 Task: Open Card Regulatory Compliance Review in Board Team Collaboration Best Practices to Workspace Email Management and add a team member Softage.1@softage.net, a label Yellow, a checklist Branding, an attachment from your google drive, a color Yellow and finally, add a card description 'Conduct customer research for new marketing strategy' and a comment 'Let us approach this task with a focus on continuous improvement, seeking to learn and grow from each step of the process.'. Add a start date 'Jan 01, 1900' with a due date 'Jan 08, 1900'
Action: Mouse moved to (645, 131)
Screenshot: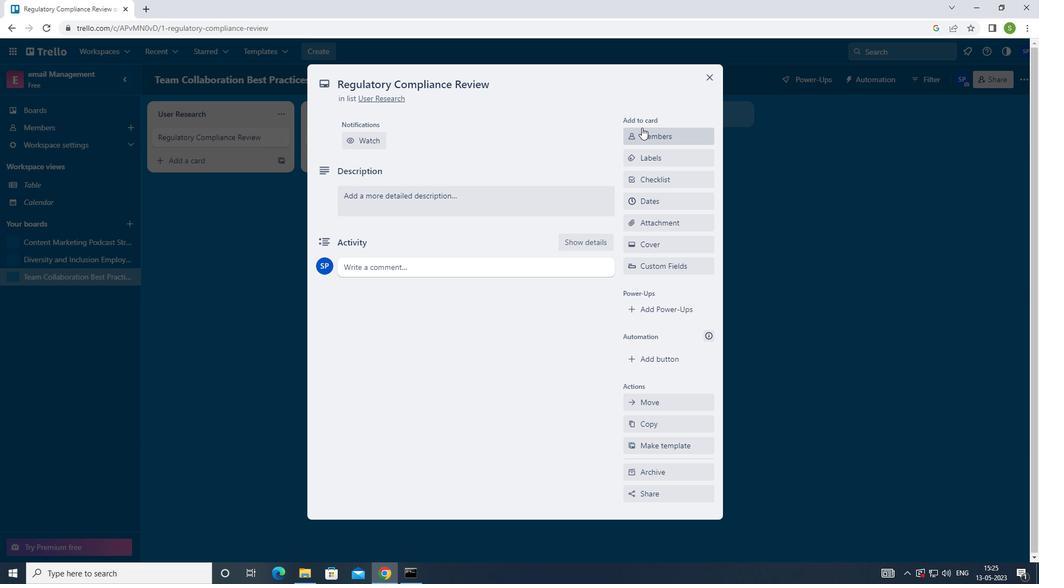 
Action: Mouse pressed left at (645, 131)
Screenshot: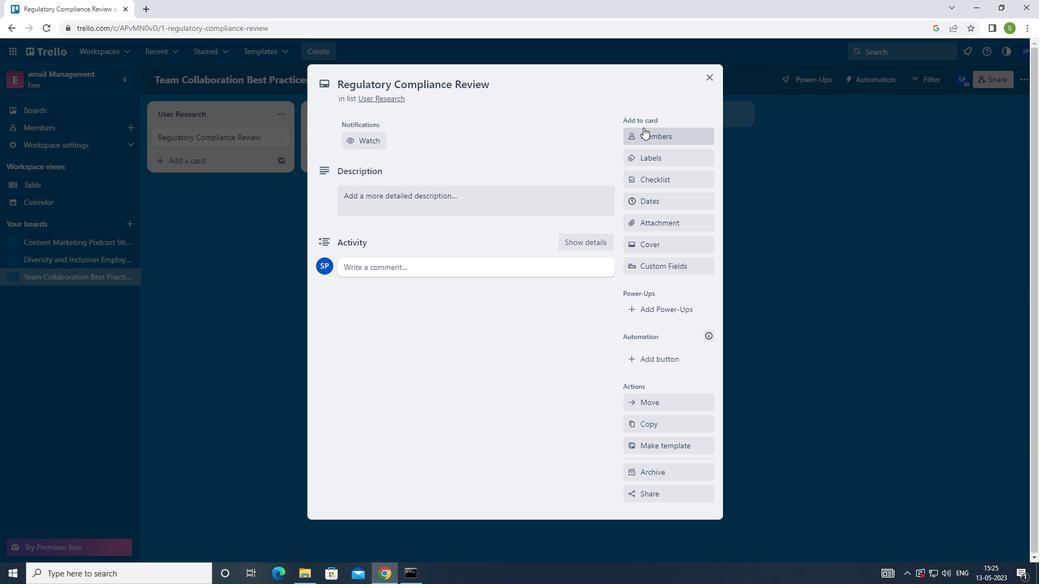 
Action: Mouse moved to (494, 110)
Screenshot: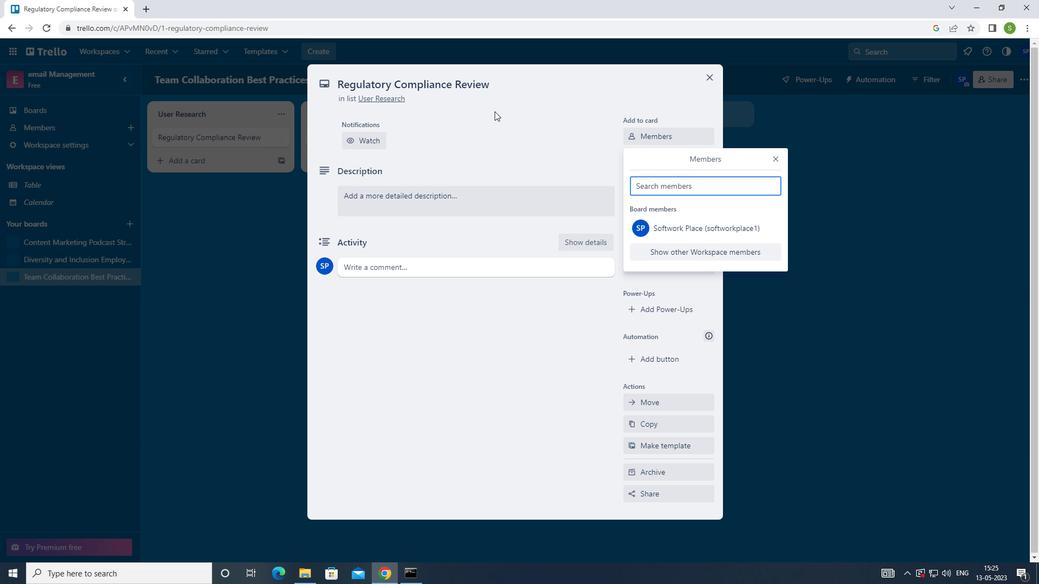 
Action: Key pressed <Key.shift>SOFTAGE.1<Key.shift>@SOFTAGE.NET
Screenshot: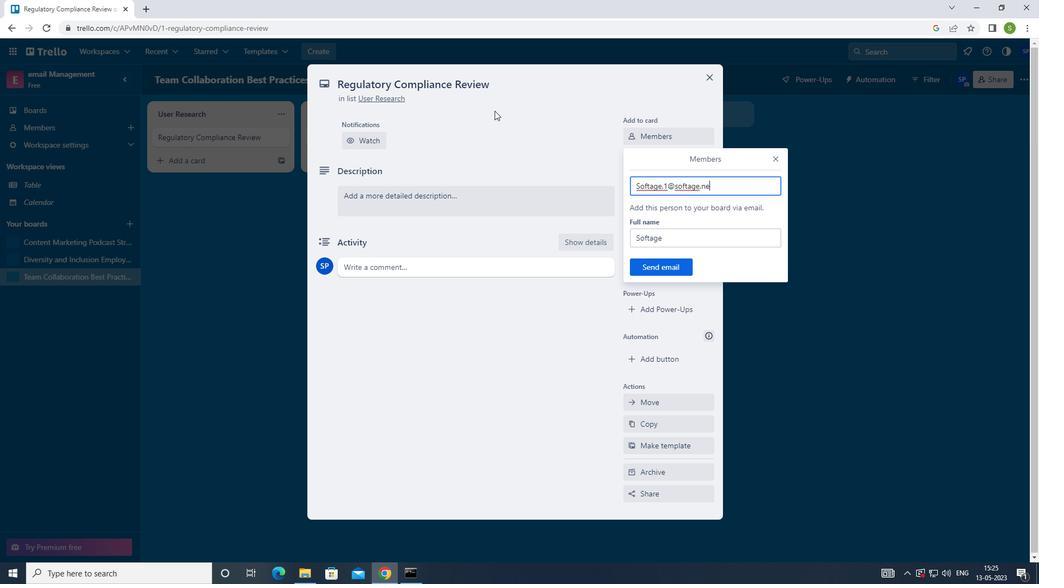 
Action: Mouse moved to (646, 261)
Screenshot: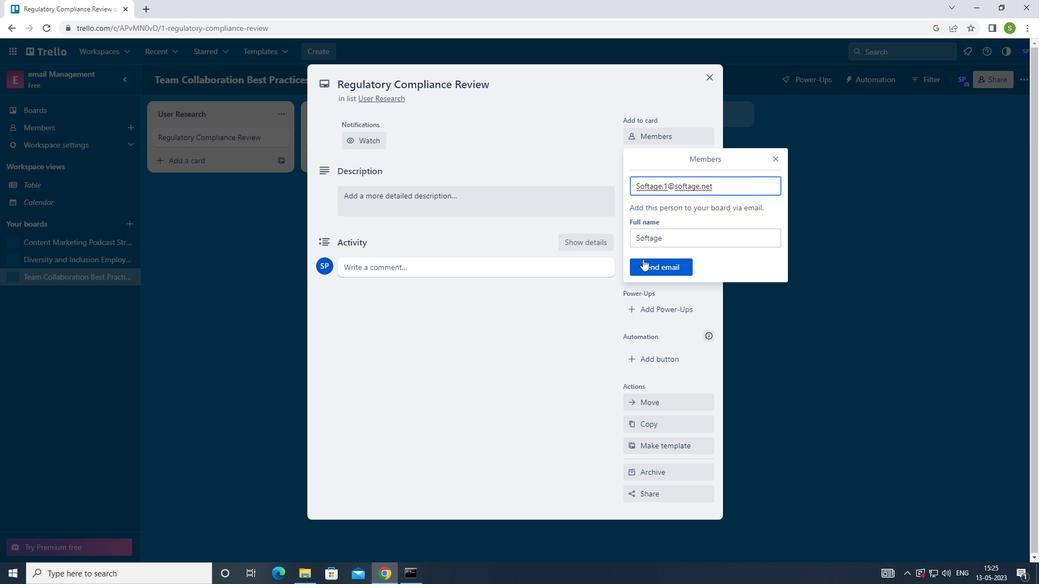 
Action: Mouse pressed left at (646, 261)
Screenshot: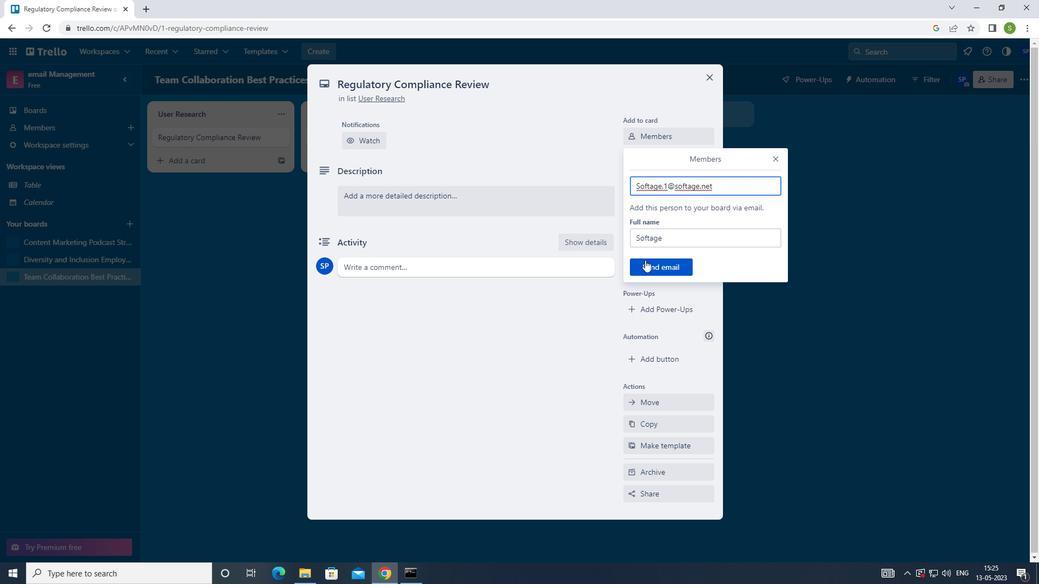 
Action: Mouse moved to (648, 197)
Screenshot: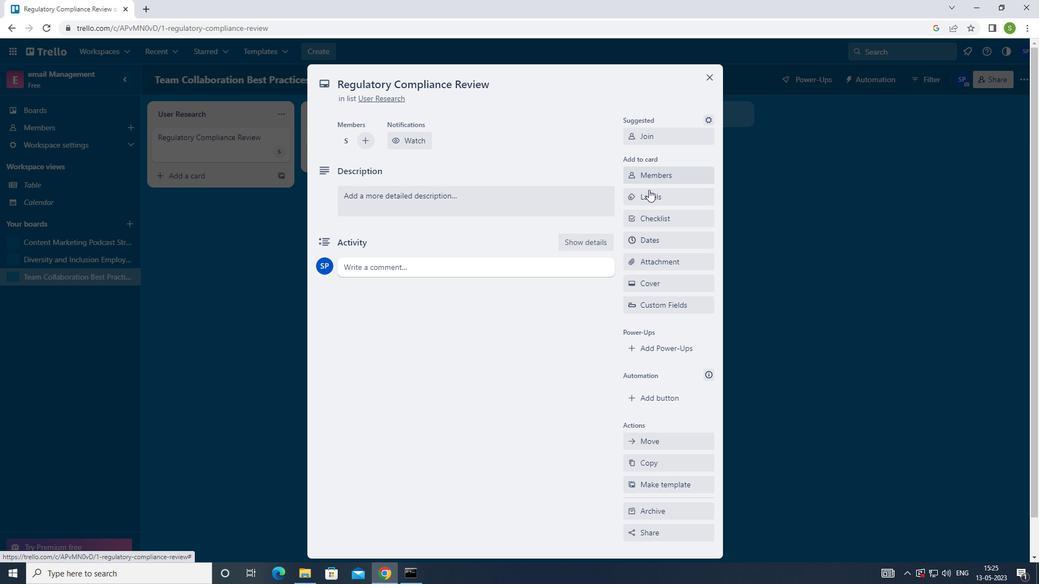 
Action: Mouse pressed left at (648, 197)
Screenshot: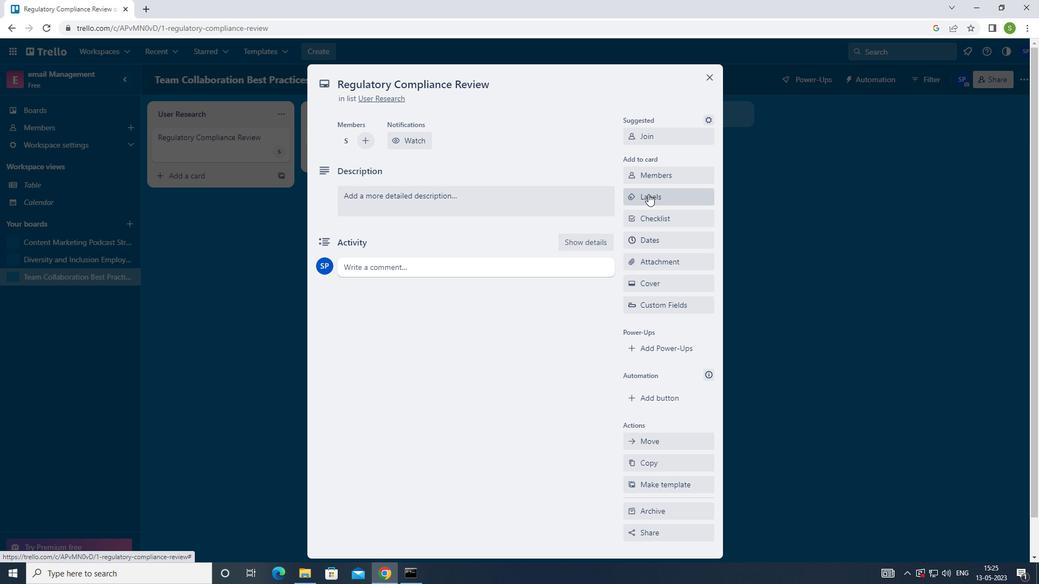 
Action: Mouse moved to (636, 303)
Screenshot: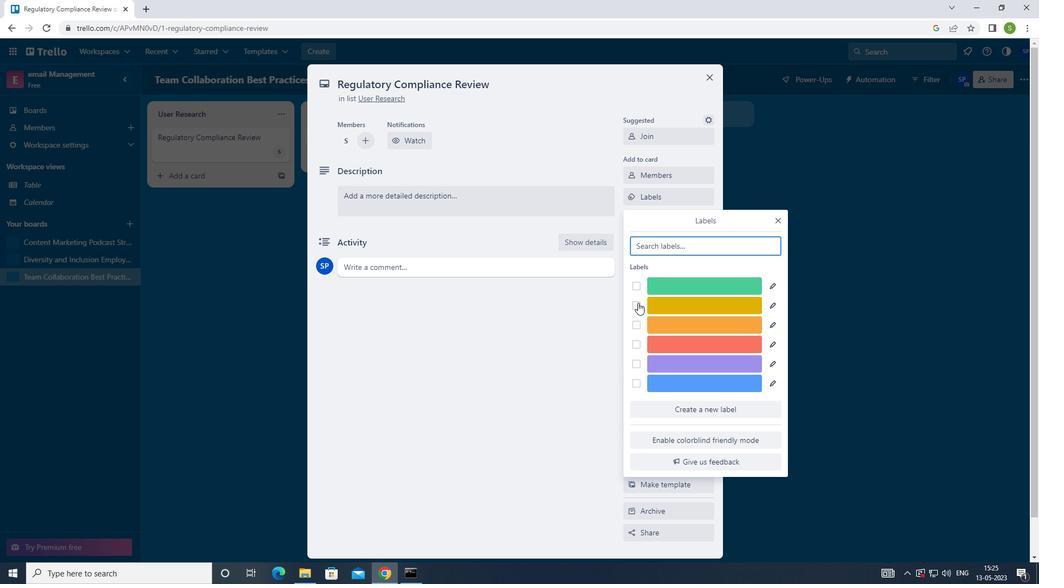
Action: Mouse pressed left at (636, 303)
Screenshot: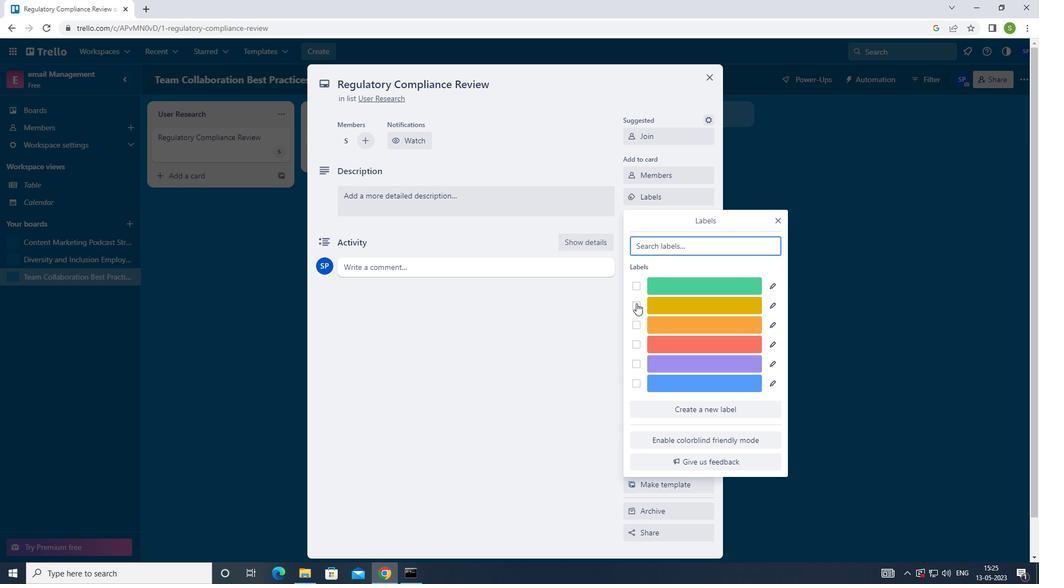 
Action: Mouse moved to (779, 223)
Screenshot: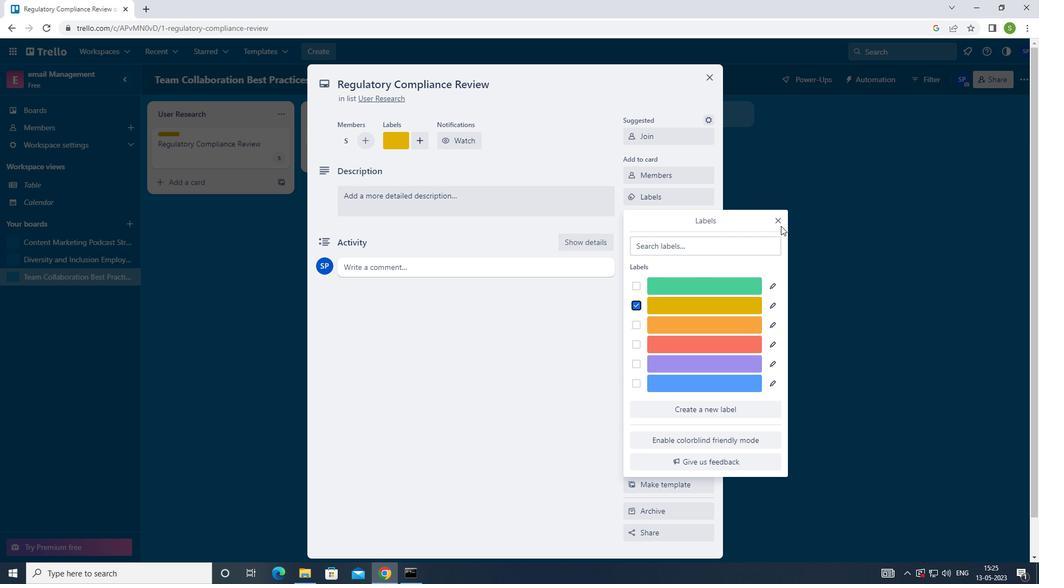 
Action: Mouse pressed left at (779, 223)
Screenshot: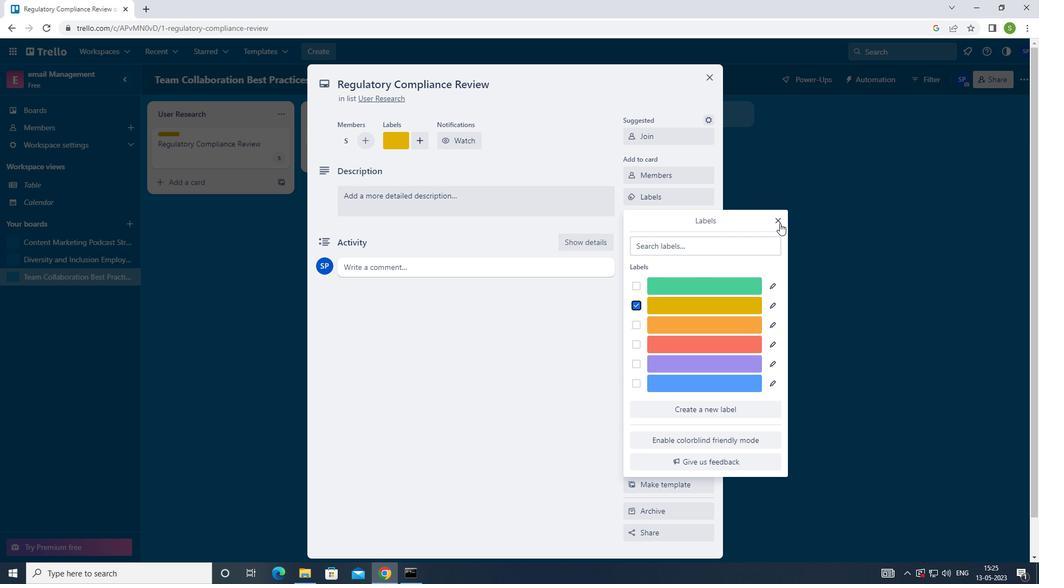 
Action: Mouse moved to (680, 218)
Screenshot: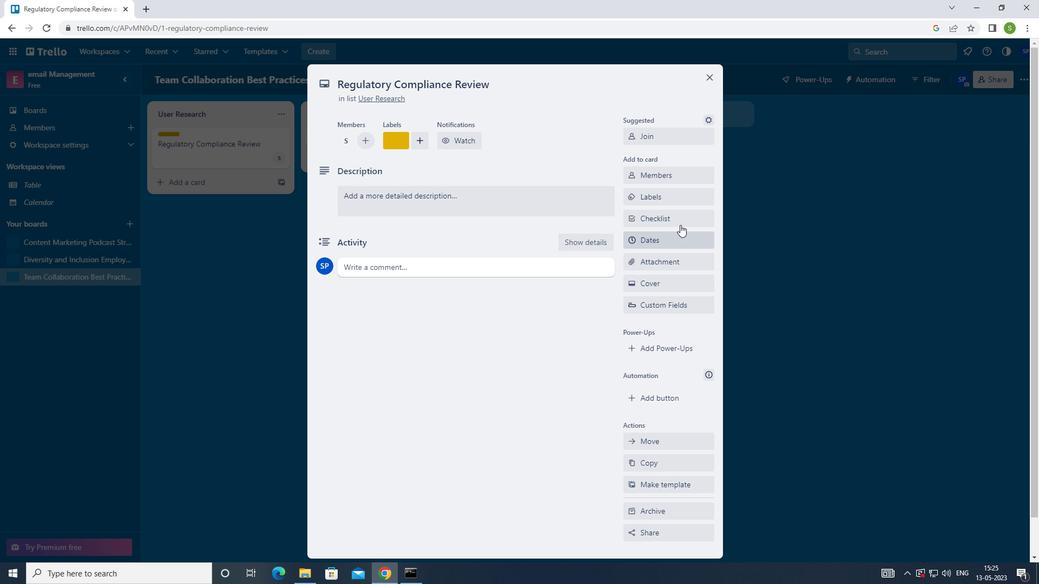 
Action: Mouse pressed left at (680, 218)
Screenshot: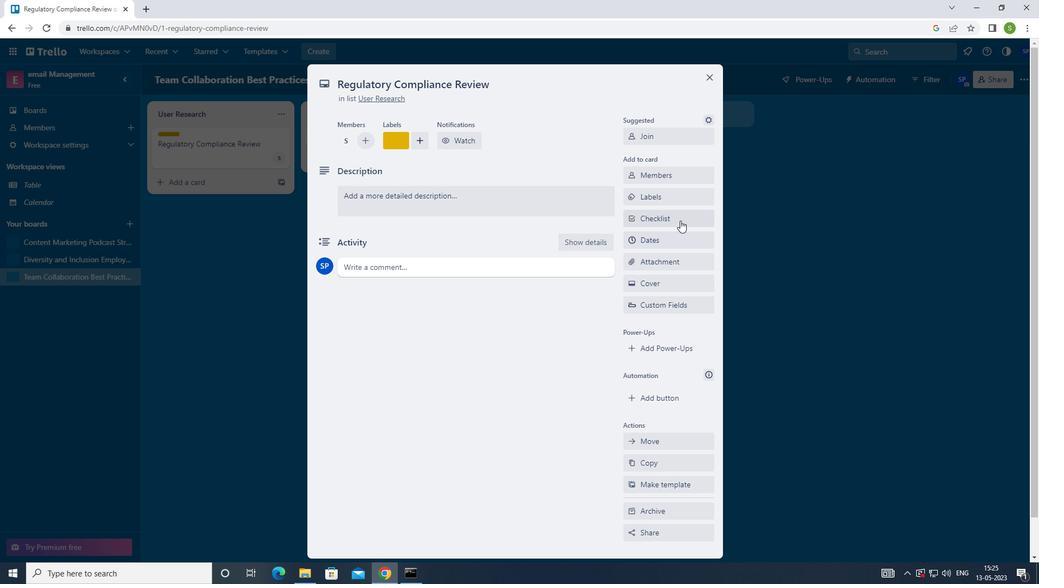 
Action: Mouse moved to (688, 199)
Screenshot: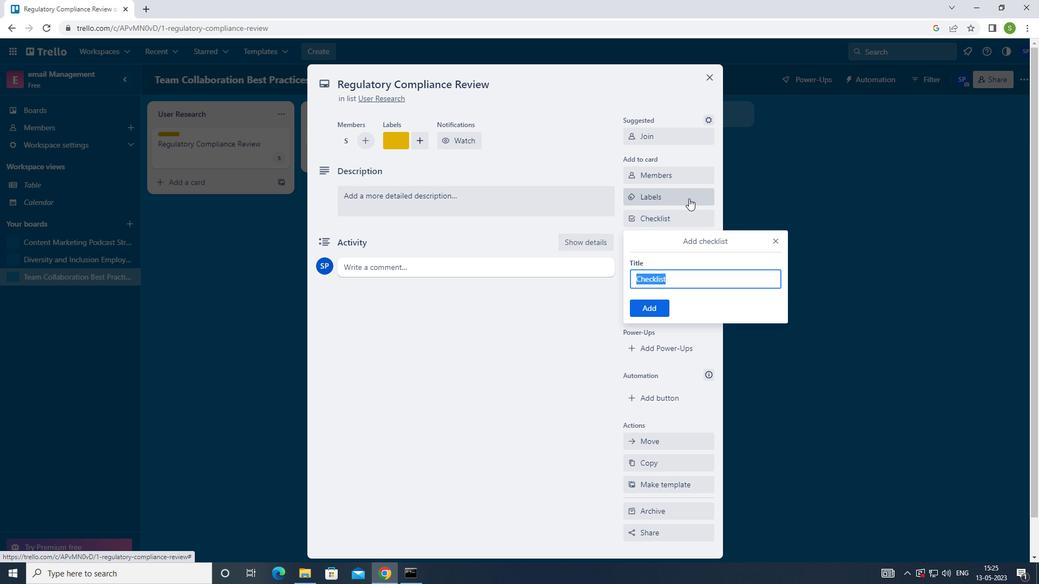 
Action: Key pressed <Key.shift><Key.shift><Key.shift><Key.shift>BRA<Key.caps_lock>NDING
Screenshot: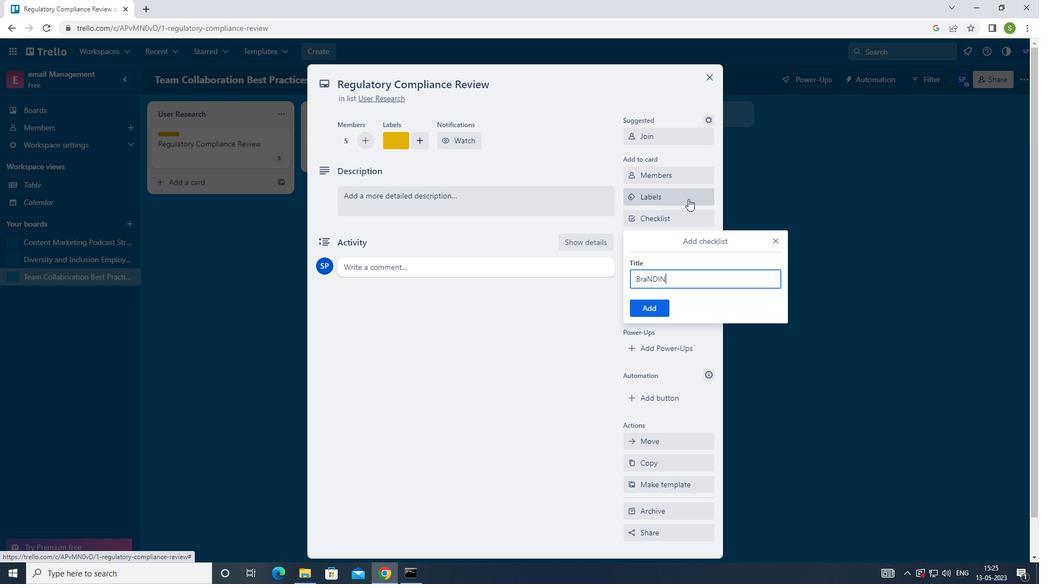 
Action: Mouse moved to (686, 200)
Screenshot: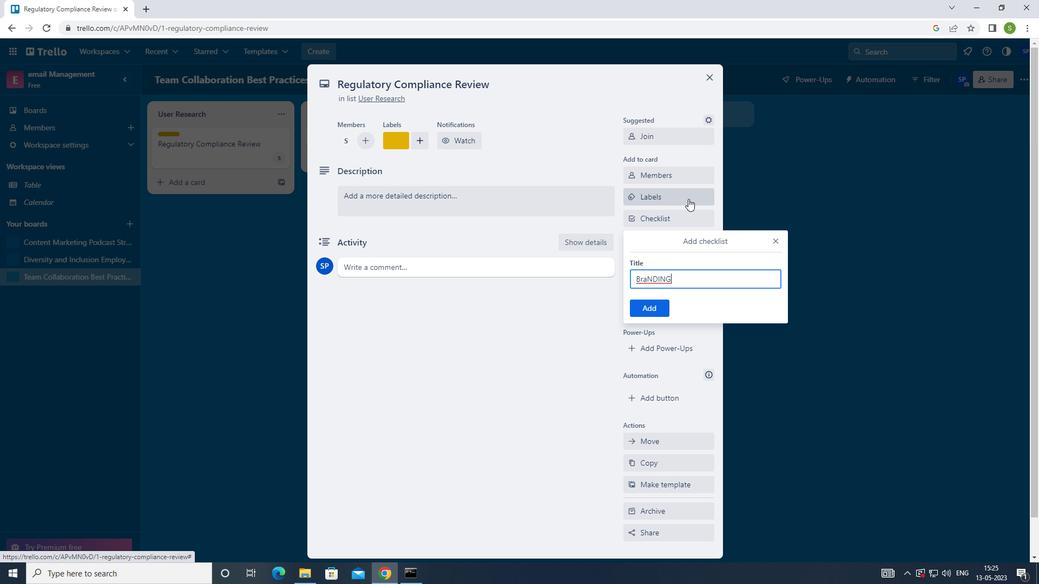 
Action: Key pressed <Key.backspace>
Screenshot: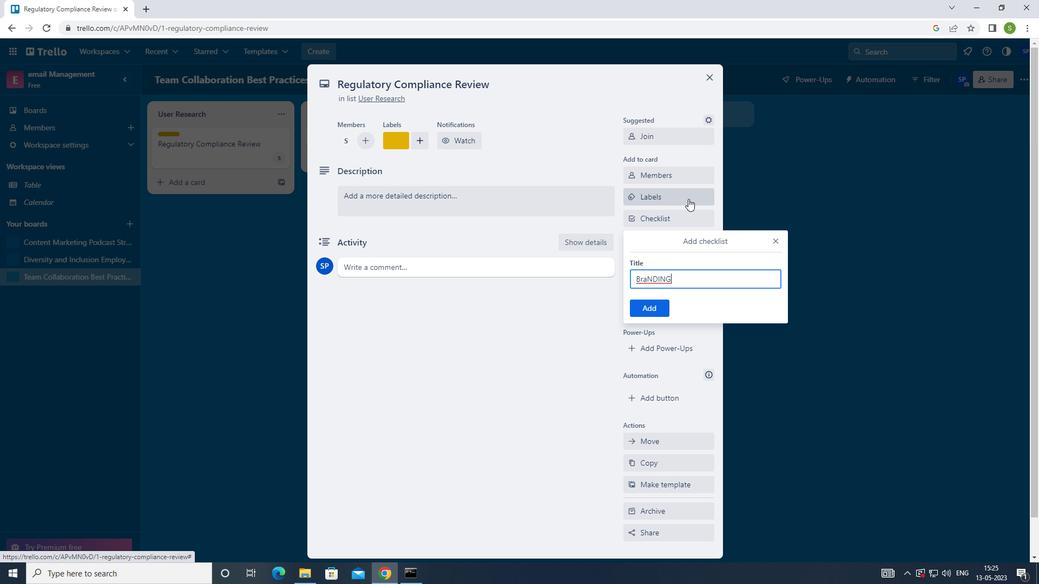 
Action: Mouse moved to (683, 201)
Screenshot: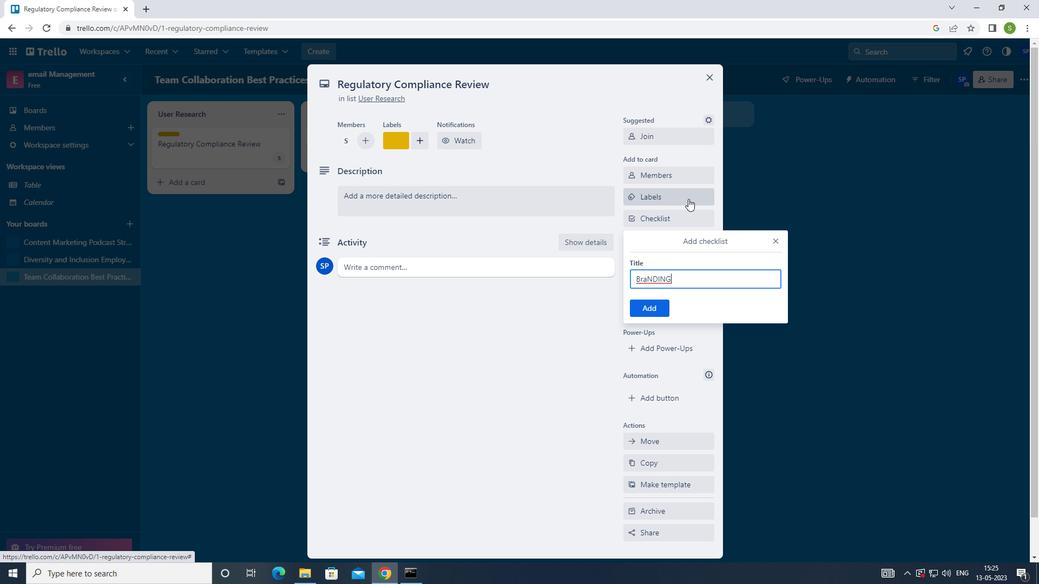 
Action: Key pressed <Key.backspace><Key.backspace><Key.backspace><Key.backspace><Key.caps_lock>NDING
Screenshot: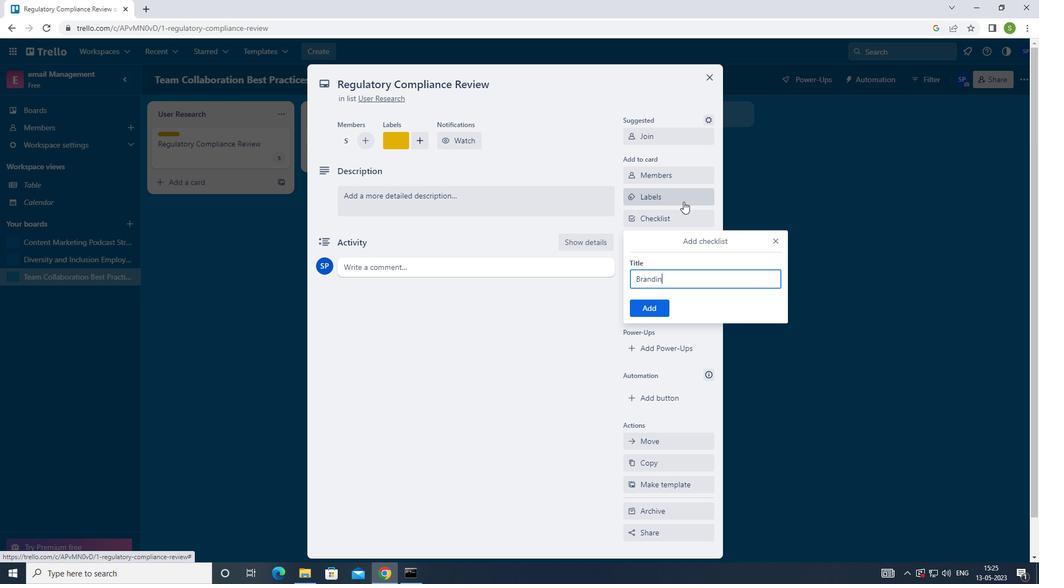 
Action: Mouse moved to (650, 310)
Screenshot: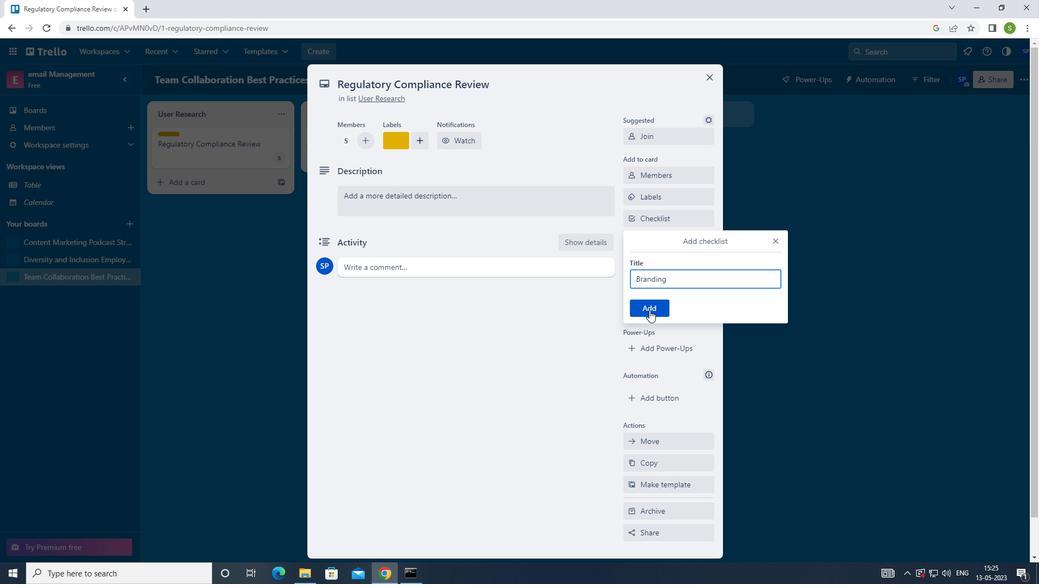 
Action: Mouse pressed left at (650, 310)
Screenshot: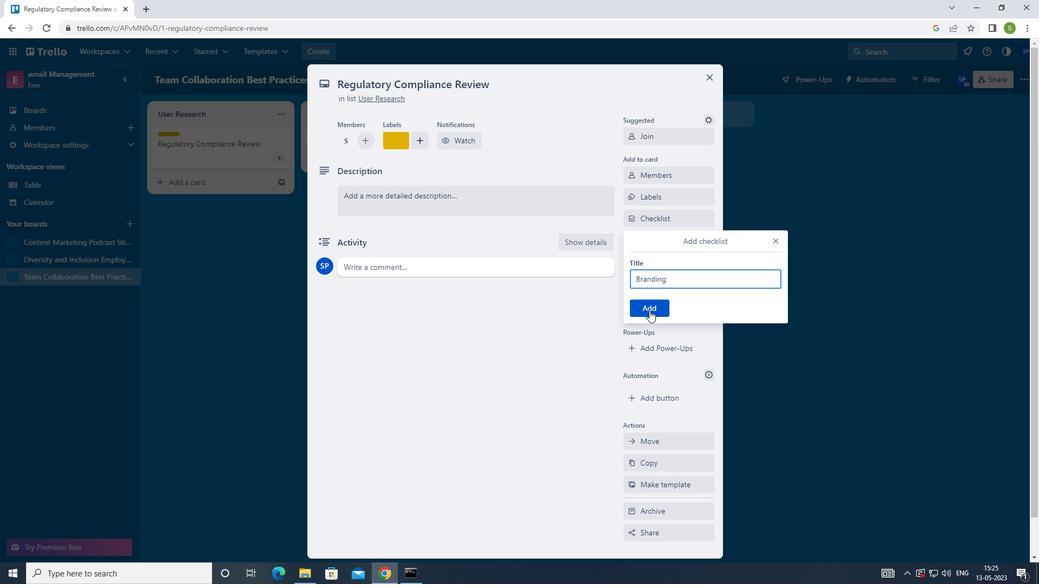 
Action: Mouse moved to (672, 266)
Screenshot: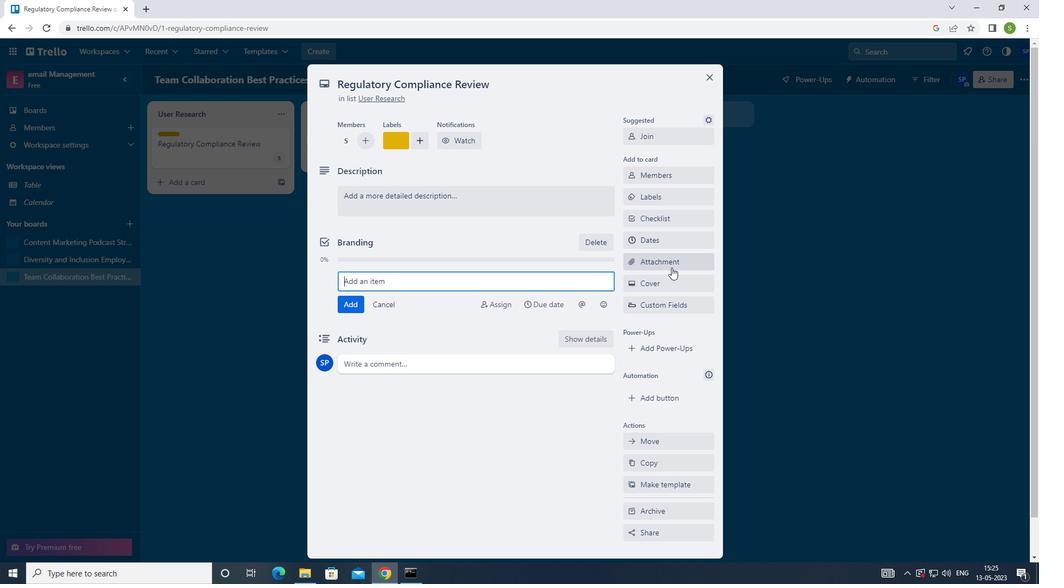 
Action: Mouse pressed left at (672, 266)
Screenshot: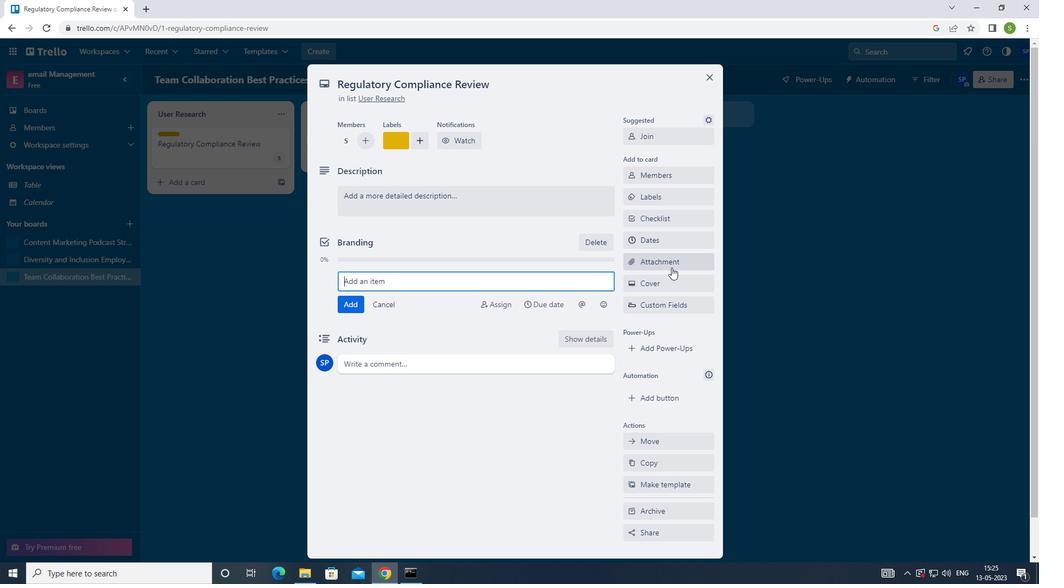 
Action: Mouse moved to (656, 347)
Screenshot: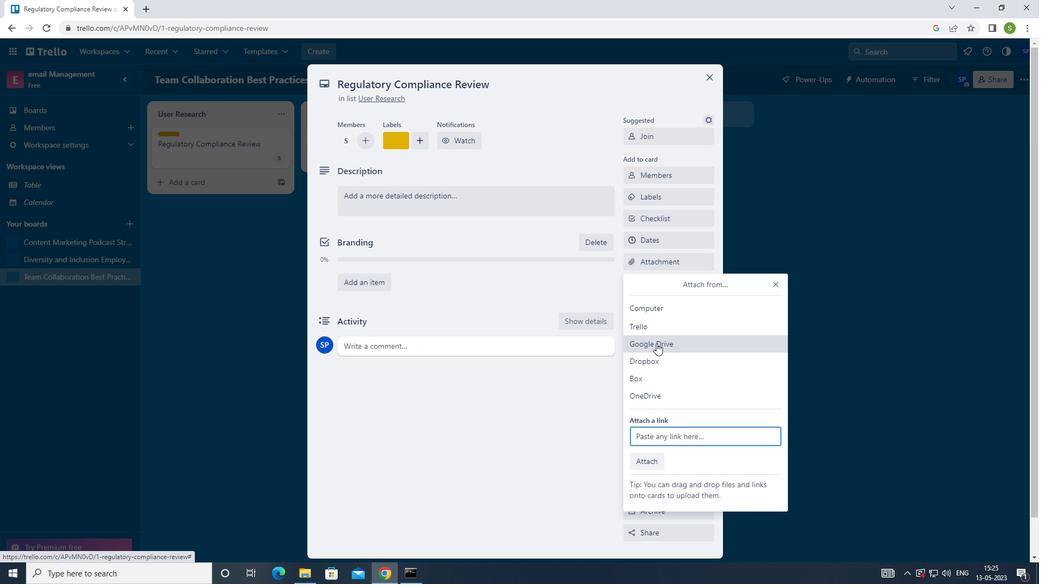 
Action: Mouse pressed left at (656, 347)
Screenshot: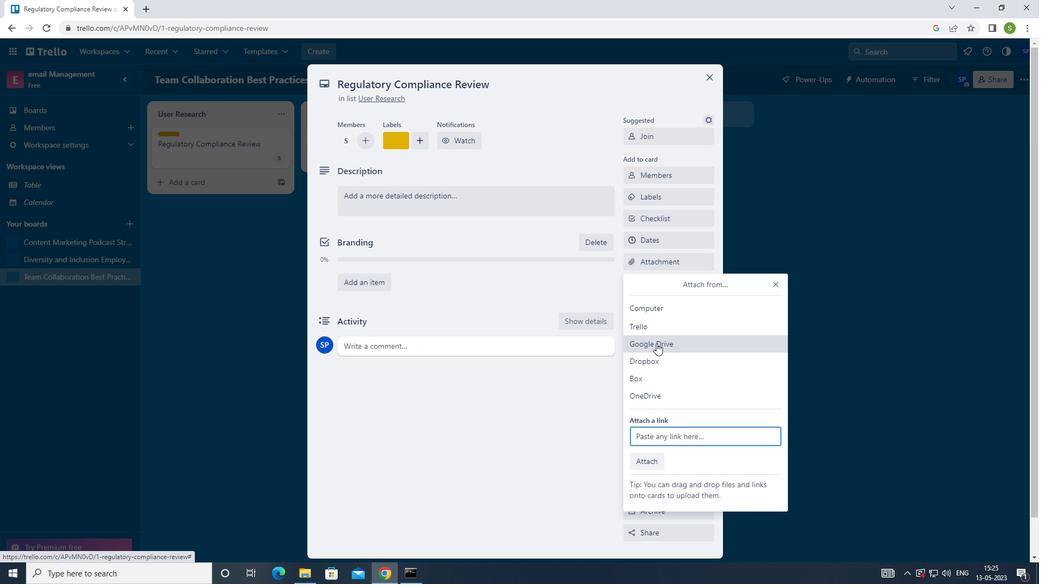 
Action: Mouse moved to (303, 277)
Screenshot: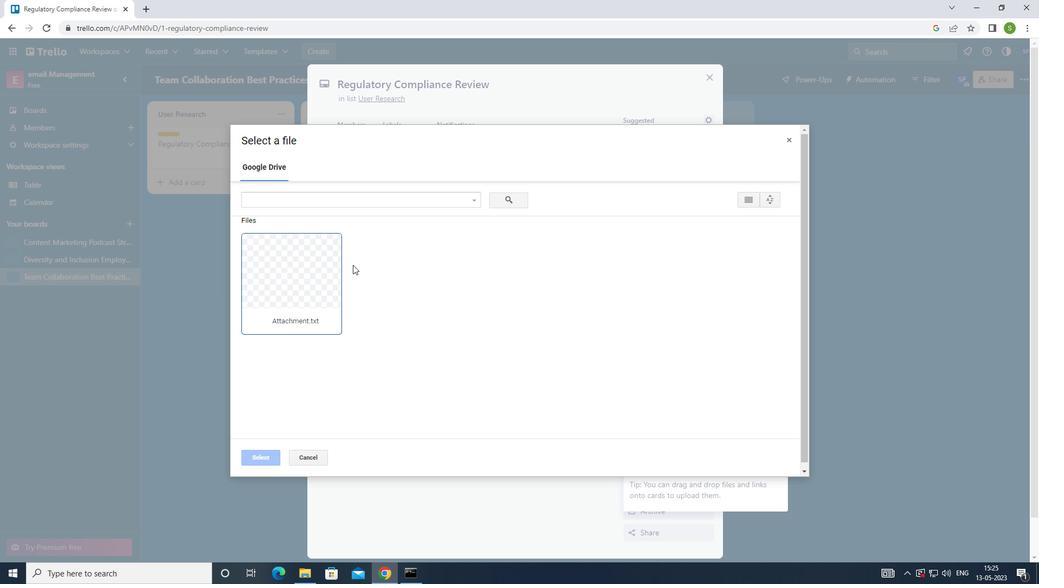 
Action: Mouse pressed left at (303, 277)
Screenshot: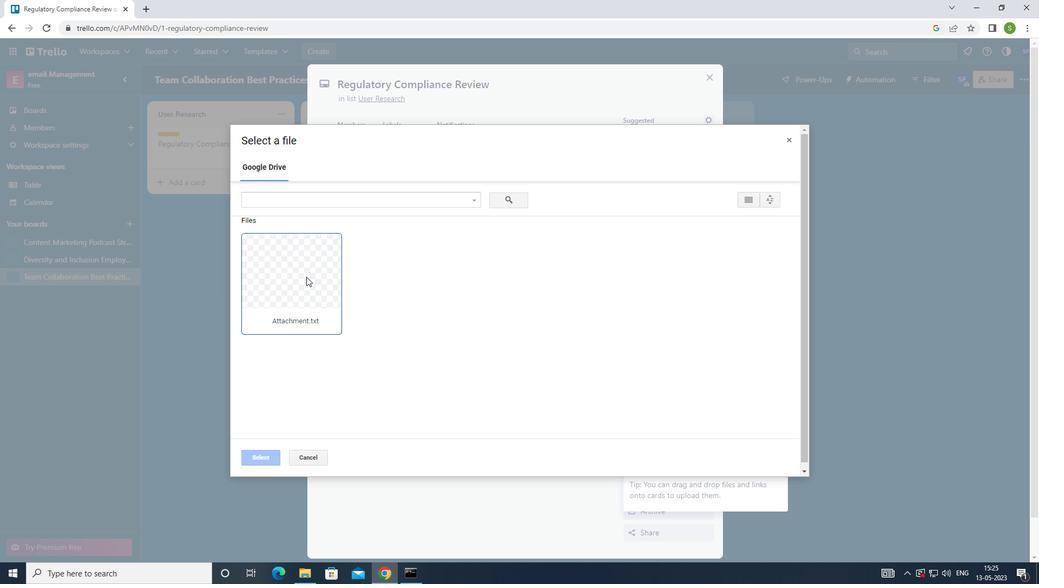 
Action: Mouse moved to (264, 467)
Screenshot: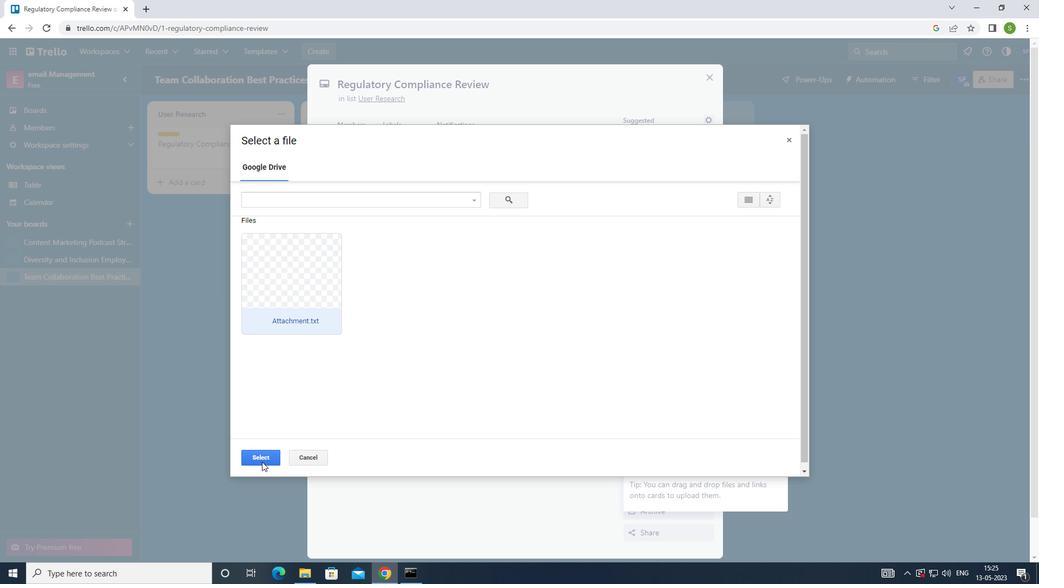 
Action: Mouse pressed left at (264, 467)
Screenshot: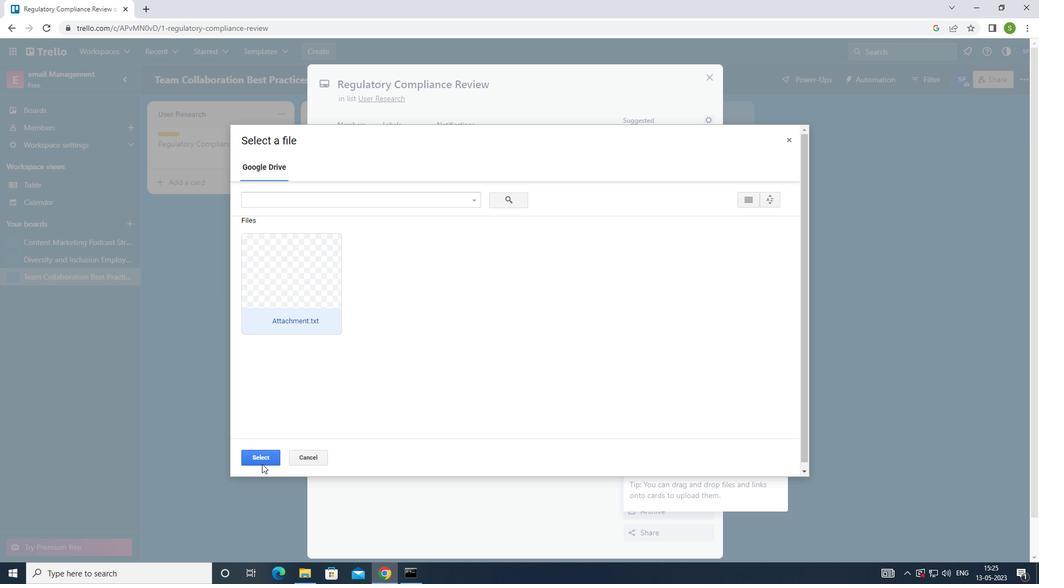 
Action: Mouse moved to (270, 458)
Screenshot: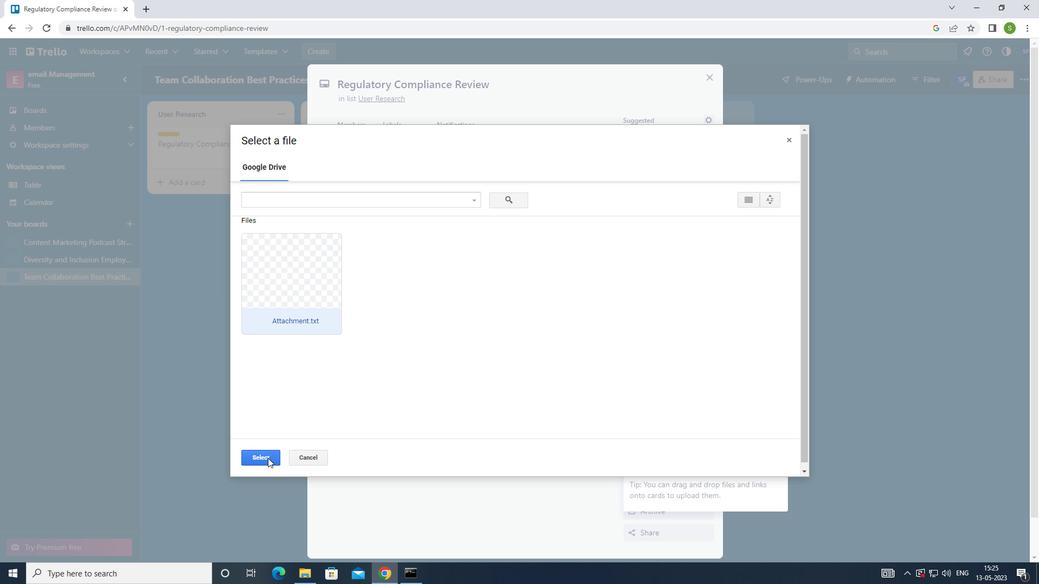 
Action: Mouse pressed left at (270, 458)
Screenshot: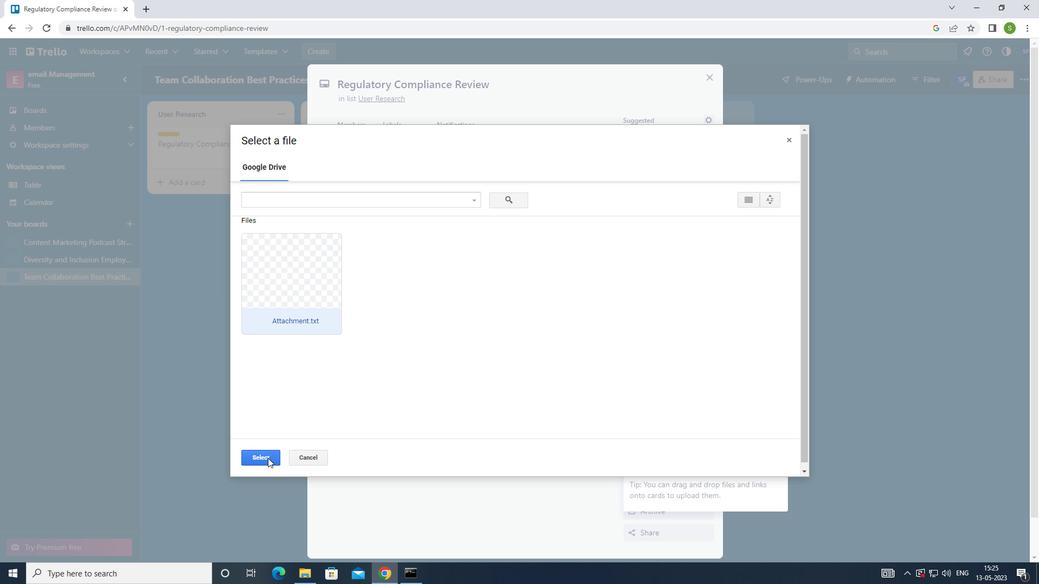 
Action: Mouse moved to (646, 284)
Screenshot: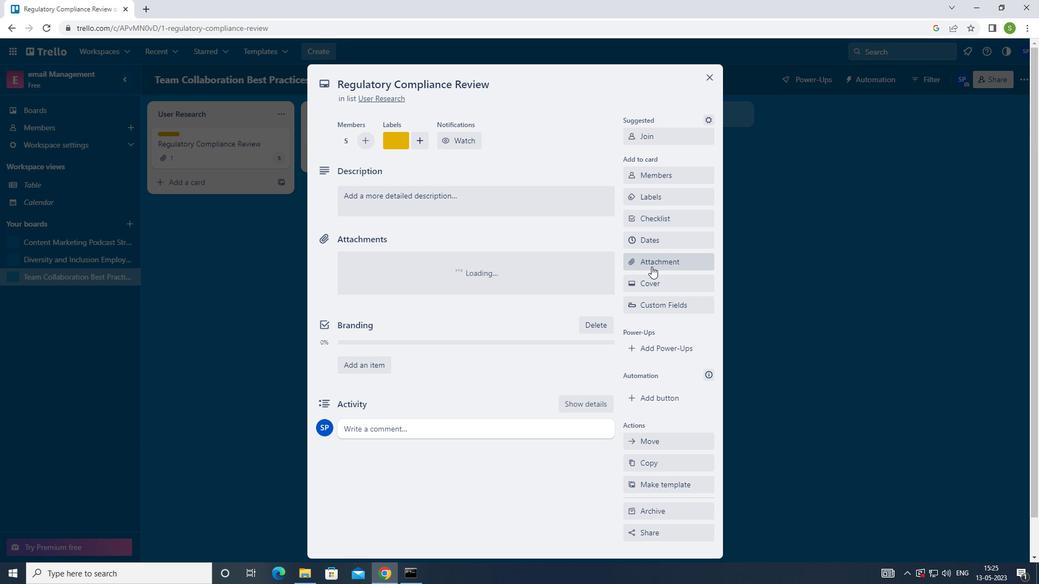 
Action: Mouse pressed left at (646, 284)
Screenshot: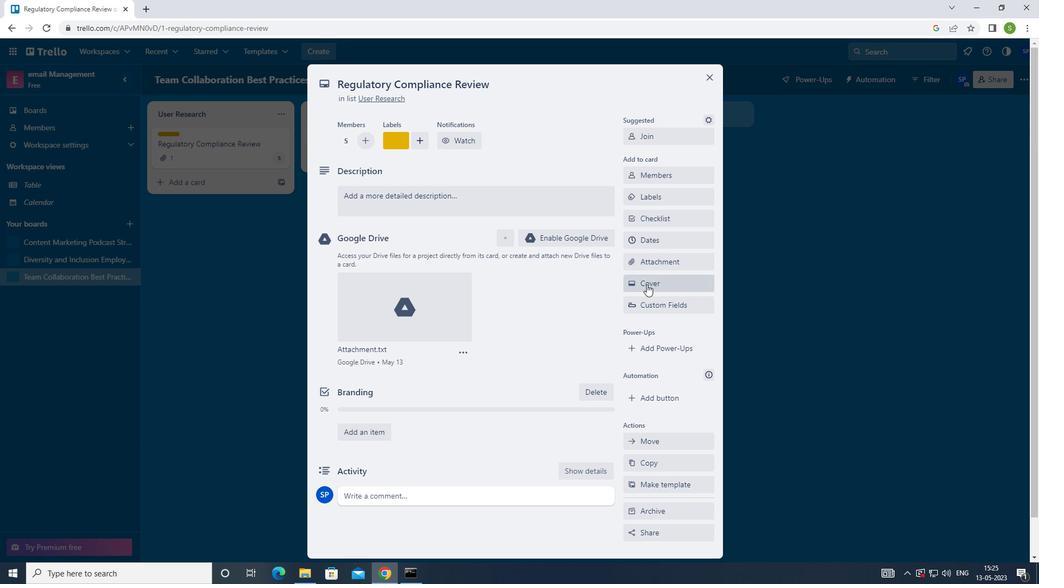 
Action: Mouse moved to (673, 342)
Screenshot: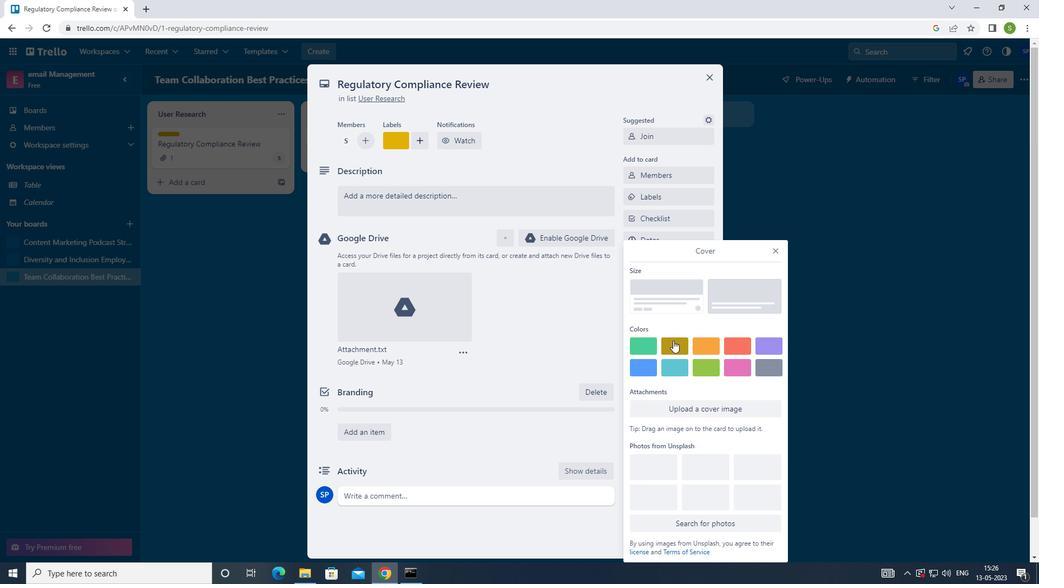 
Action: Mouse pressed left at (673, 342)
Screenshot: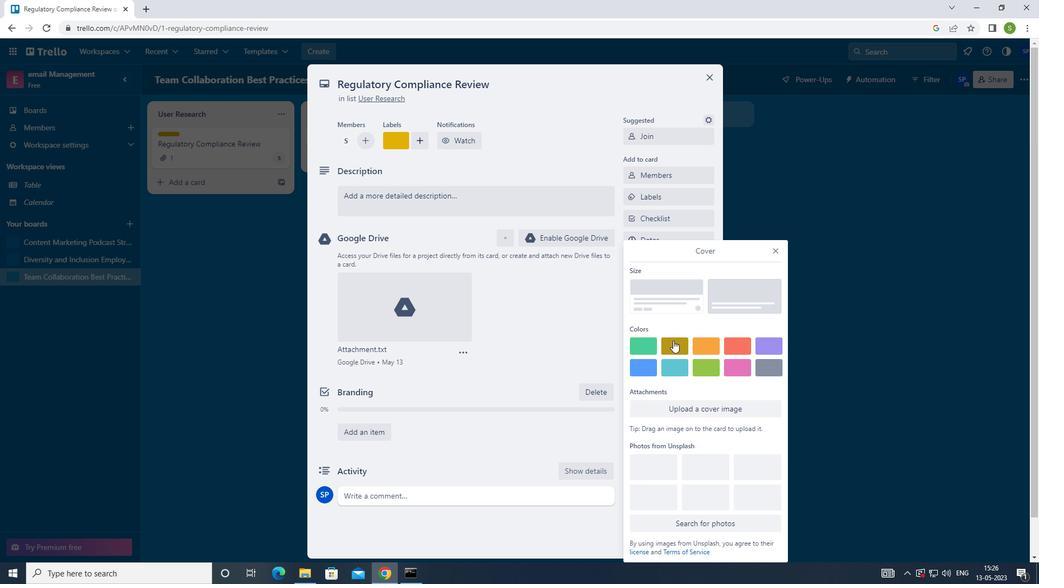 
Action: Mouse moved to (778, 232)
Screenshot: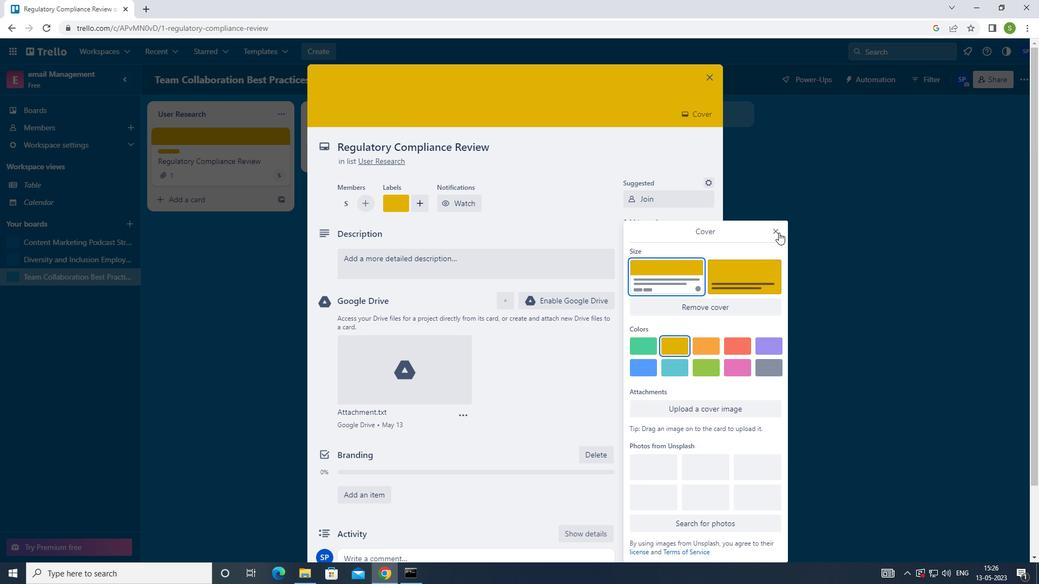 
Action: Mouse pressed left at (778, 232)
Screenshot: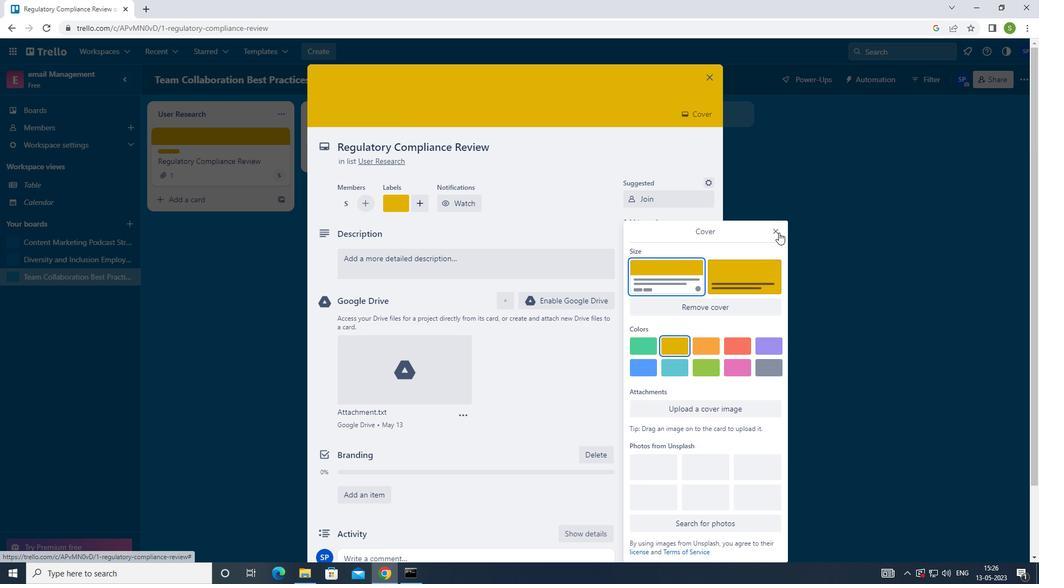 
Action: Mouse moved to (530, 264)
Screenshot: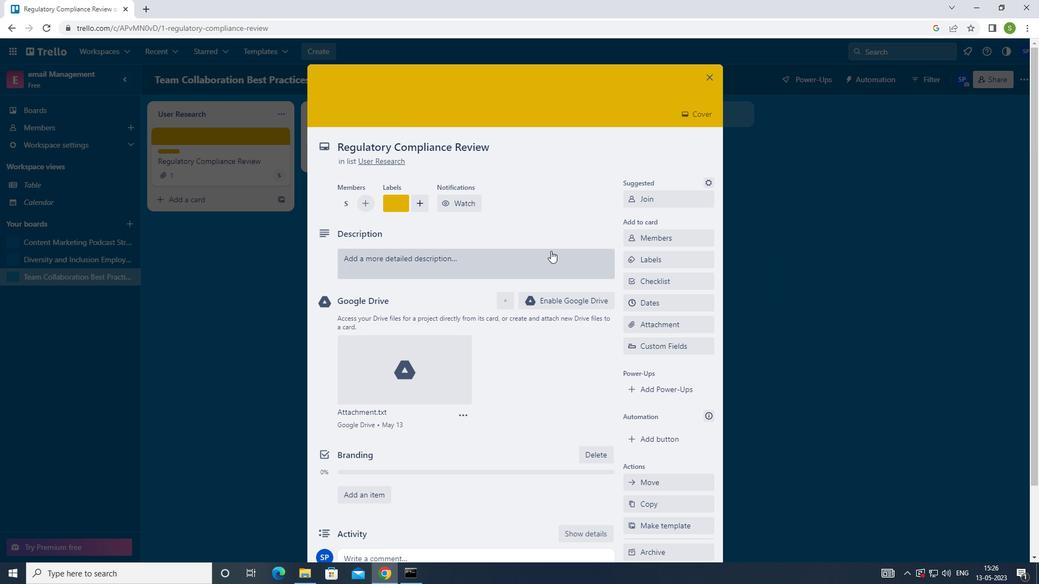 
Action: Mouse pressed left at (530, 264)
Screenshot: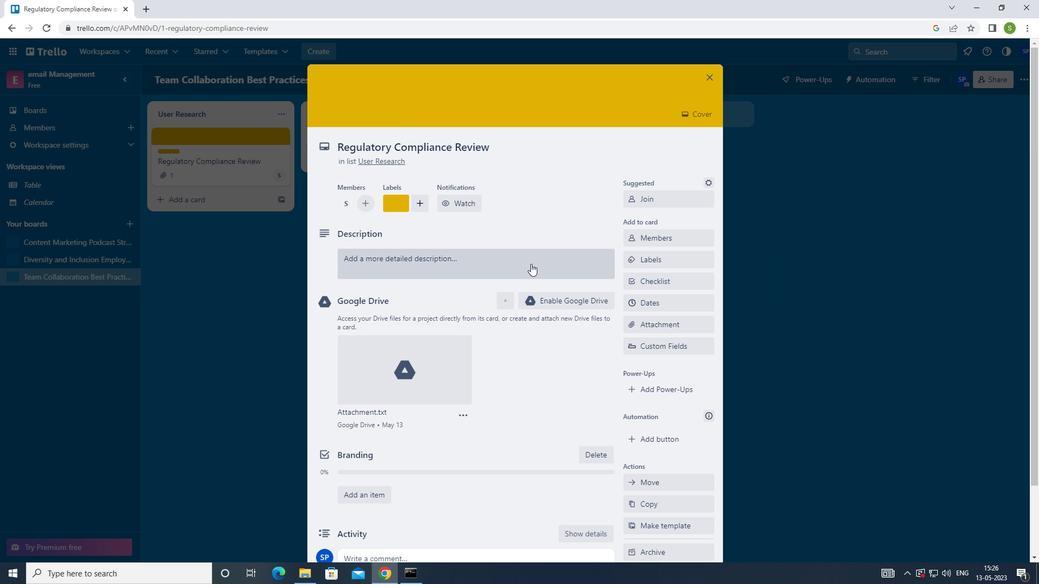 
Action: Mouse moved to (558, 176)
Screenshot: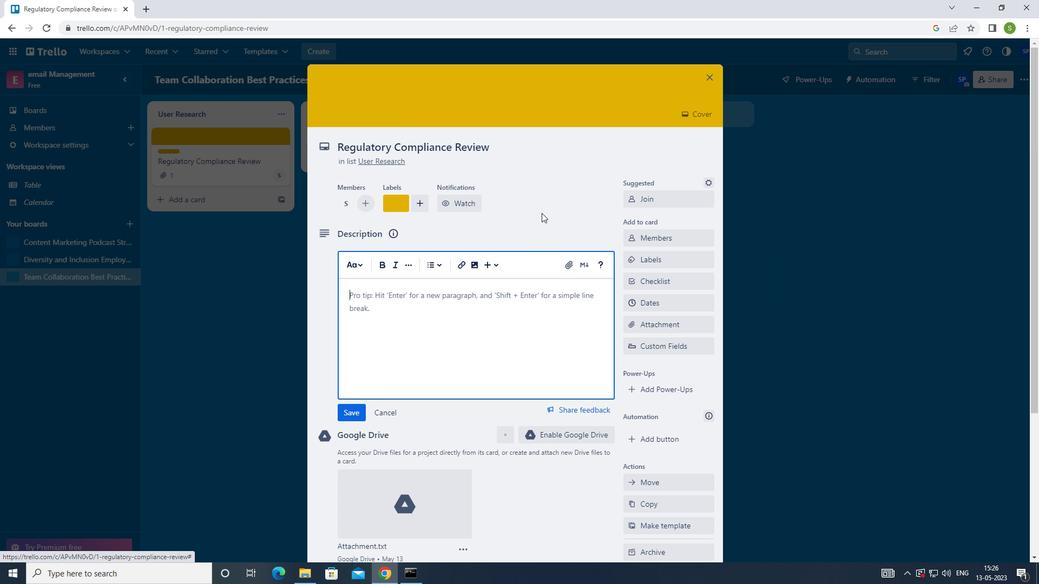 
Action: Key pressed <Key.shift>CONDUCT<Key.space>CUSTOMER<Key.space>RESEARCH<Key.space>FOR<Key.space>NEW<Key.space>MARKETING<Key.space>STRATEGY
Screenshot: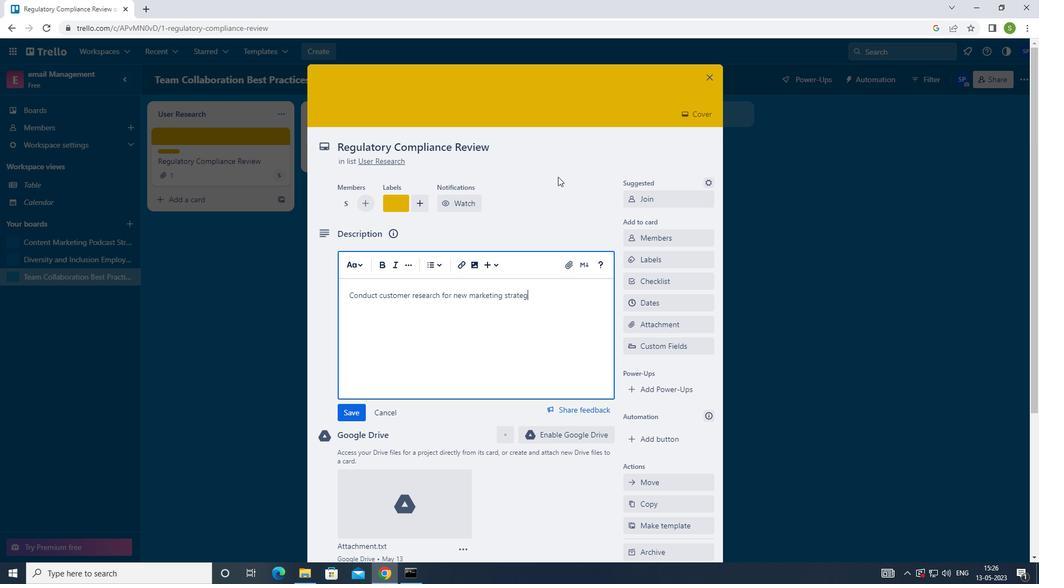 
Action: Mouse moved to (345, 412)
Screenshot: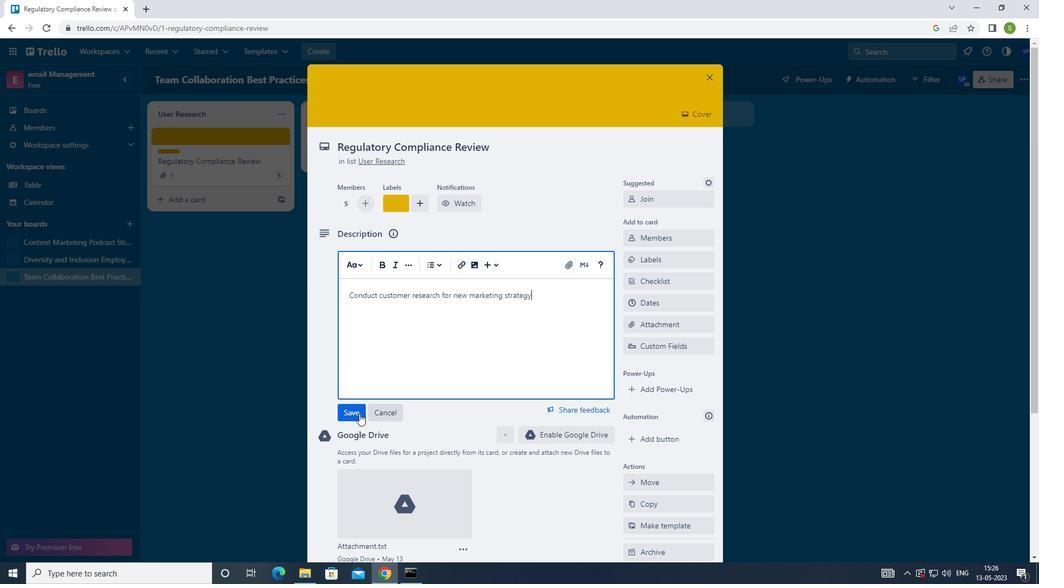 
Action: Mouse pressed left at (345, 412)
Screenshot: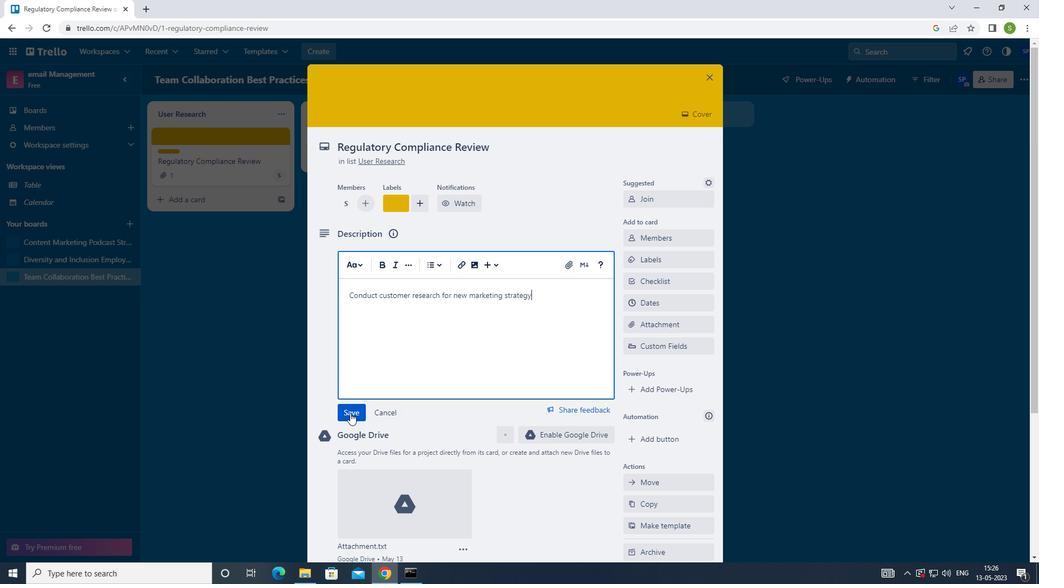 
Action: Mouse moved to (448, 299)
Screenshot: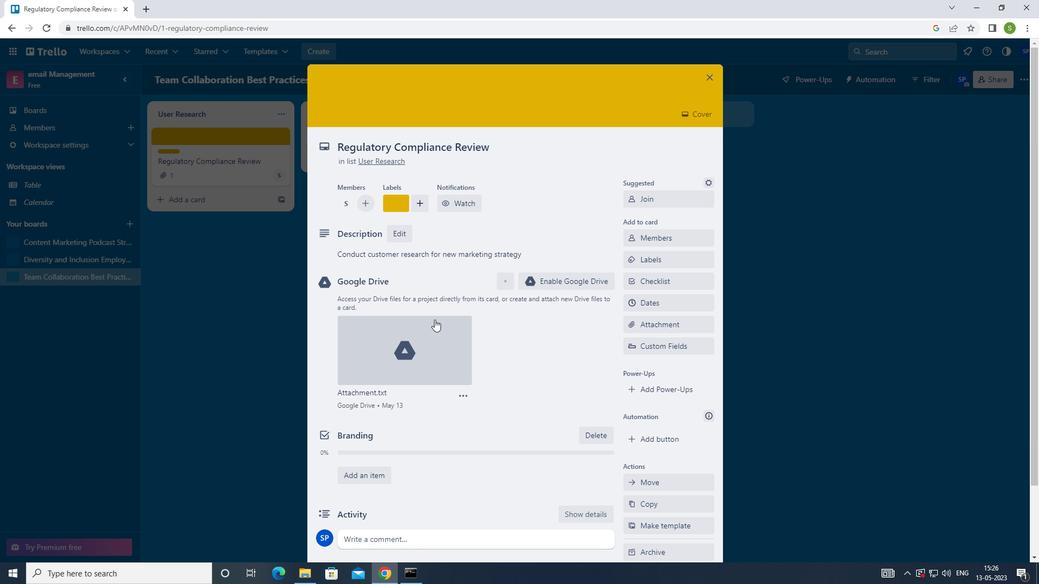 
Action: Mouse scrolled (448, 299) with delta (0, 0)
Screenshot: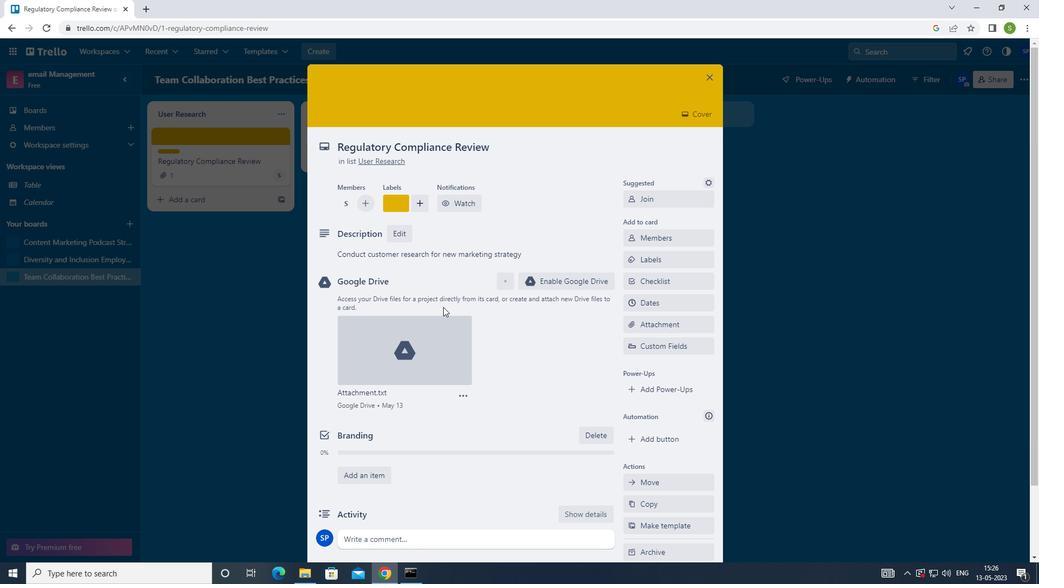 
Action: Mouse scrolled (448, 299) with delta (0, 0)
Screenshot: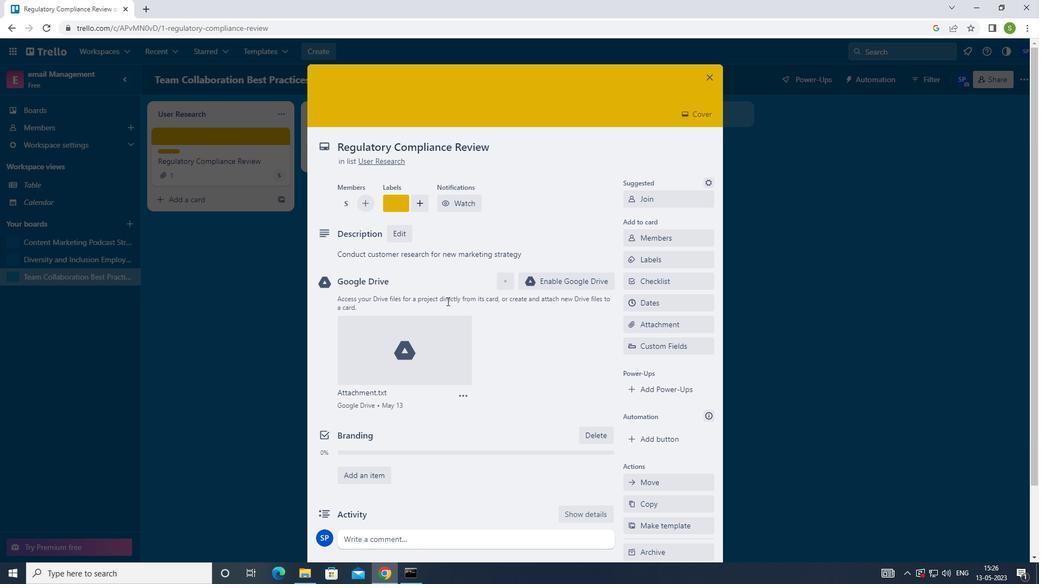 
Action: Mouse moved to (448, 299)
Screenshot: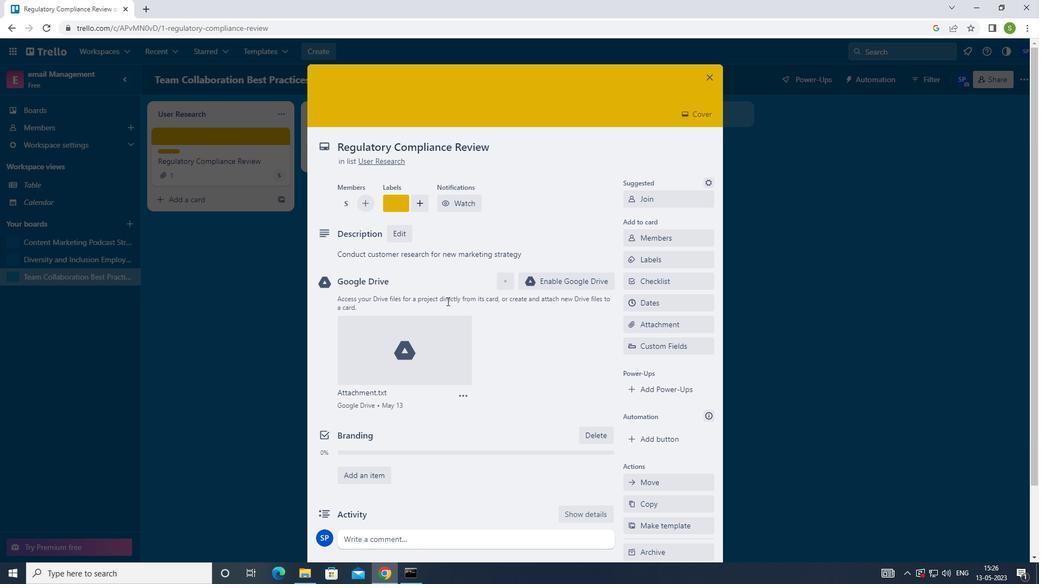 
Action: Mouse scrolled (448, 299) with delta (0, 0)
Screenshot: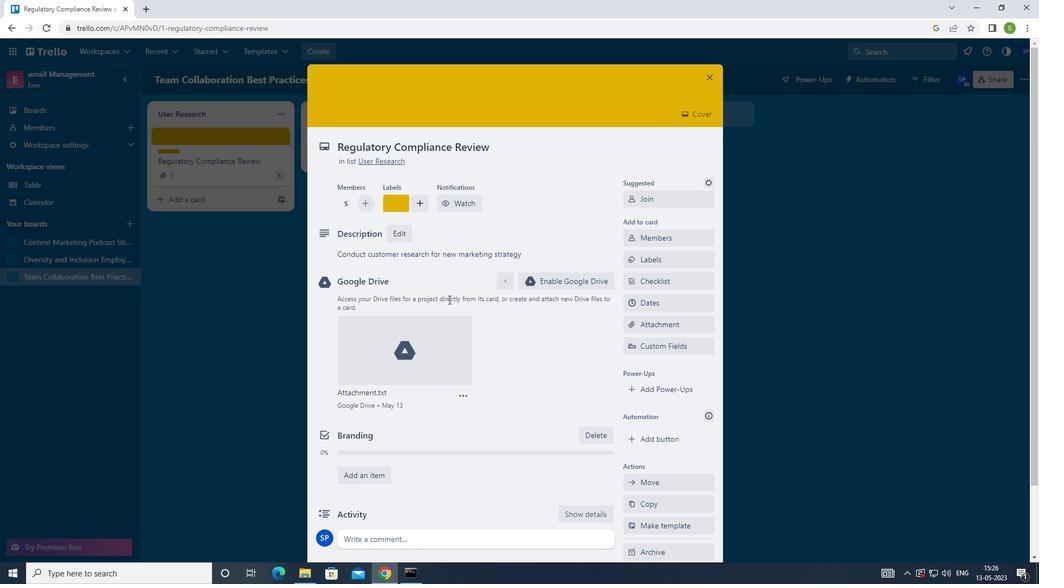 
Action: Mouse moved to (448, 299)
Screenshot: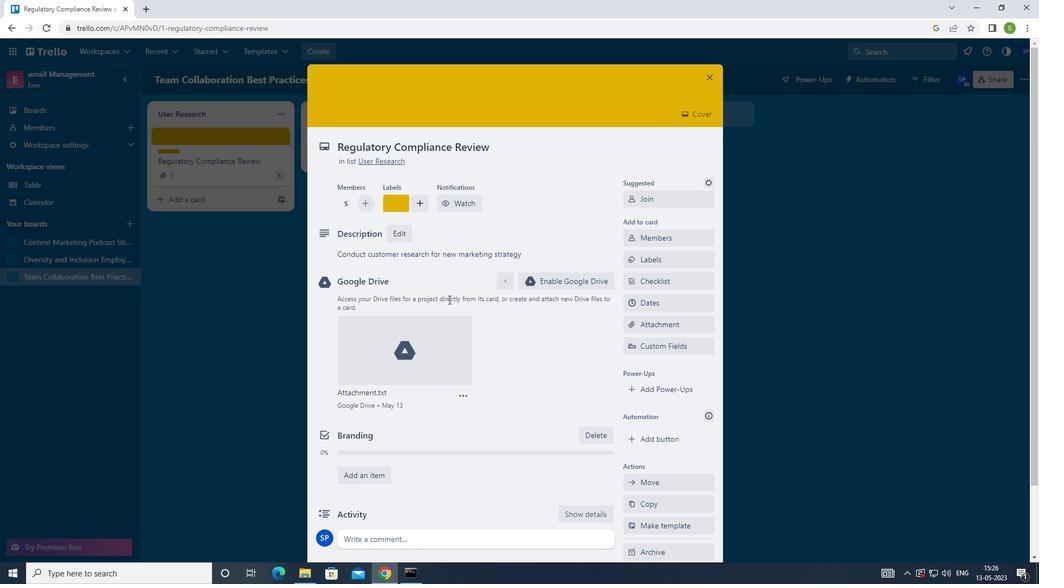 
Action: Mouse scrolled (448, 299) with delta (0, 0)
Screenshot: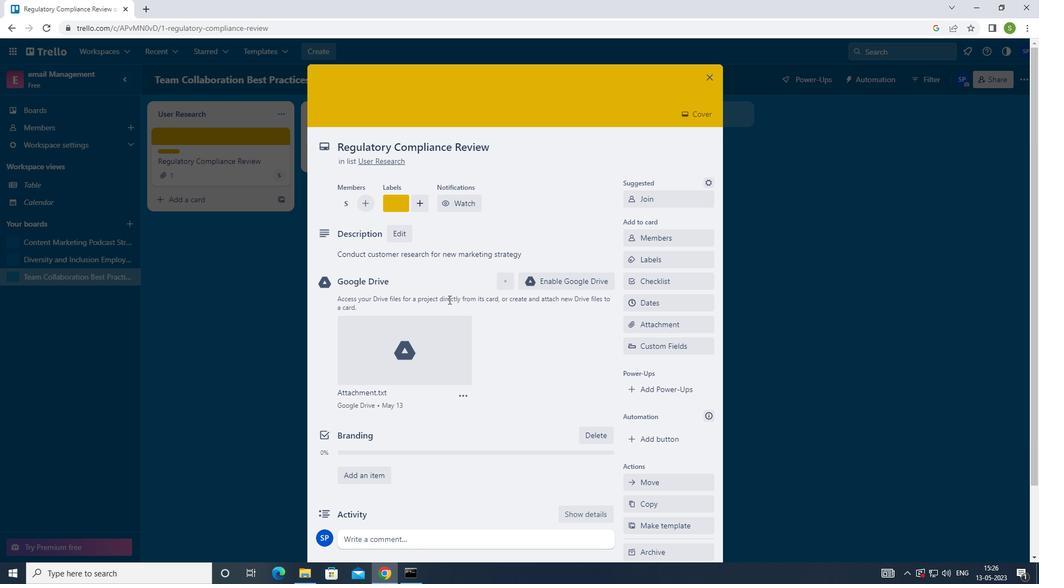 
Action: Mouse moved to (387, 457)
Screenshot: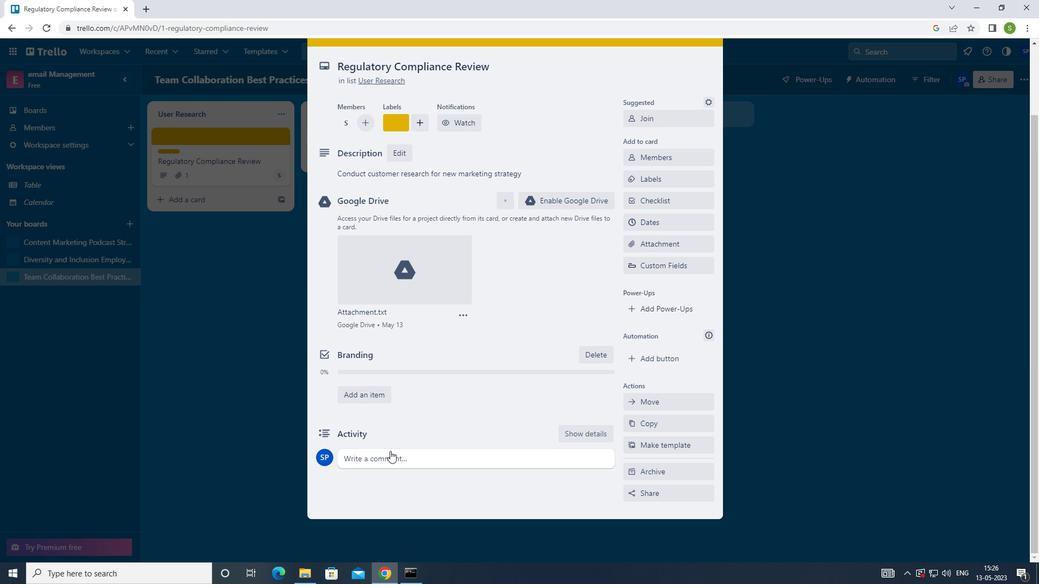 
Action: Mouse pressed left at (387, 457)
Screenshot: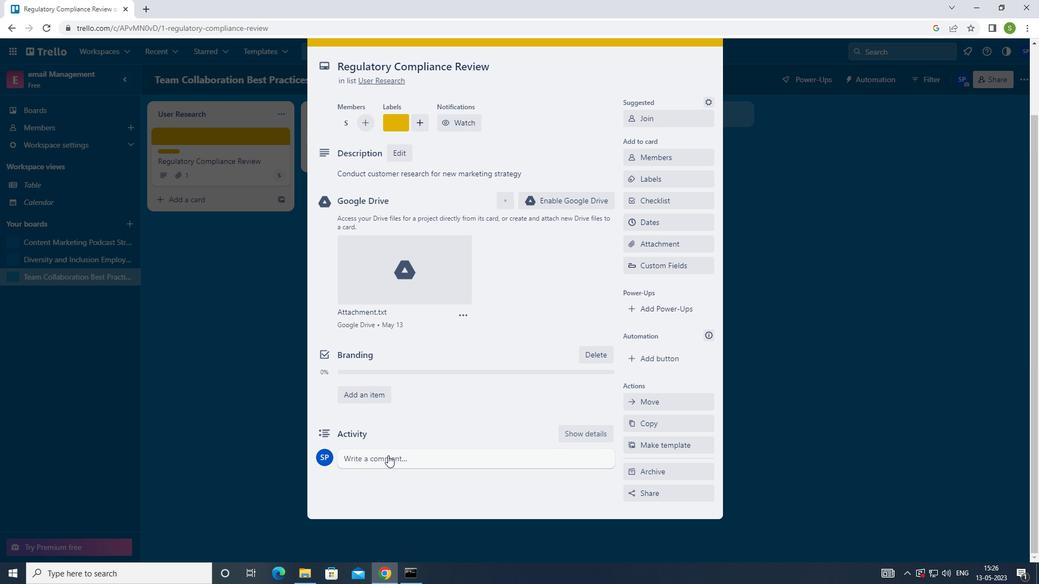 
Action: Mouse moved to (570, 227)
Screenshot: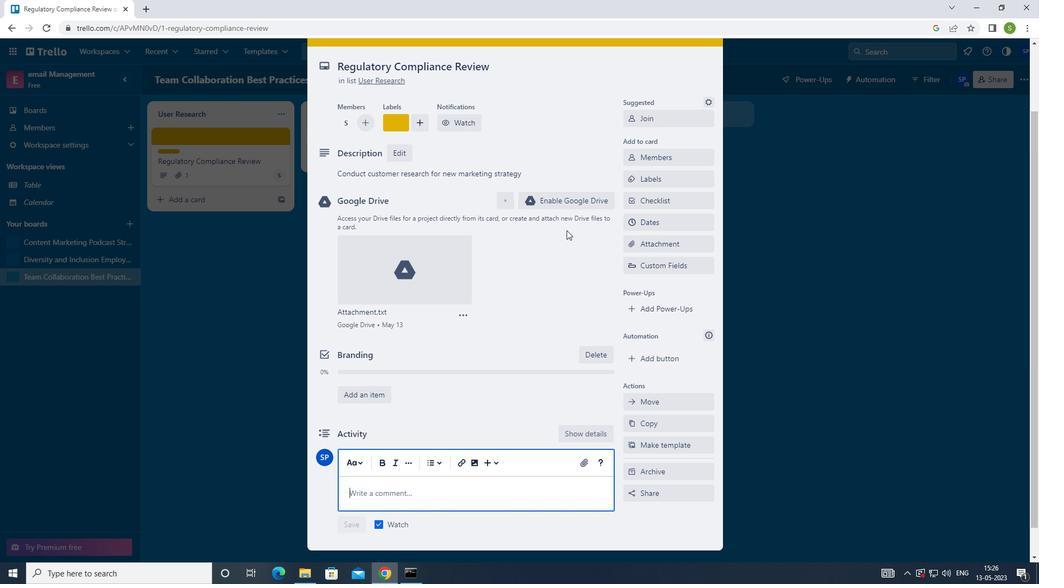 
Action: Key pressed <Key.shift_r>LET<Key.space>US<Key.space>APPROACH<Key.space>THIS<Key.space>TASK<Key.space>WITH<Key.space>A<Key.space>FOCUS<Key.space>ON<Key.space>CONTINUOUS<Key.space>IMPROVMENT<Key.space><Key.space>SEKKING<Key.space>TO<Key.space>TEAM<Key.backspace><Key.backspace><Key.backspace><Key.backspace><Key.space>LEARN<Key.space>AND<Key.space>GROW<Key.space>FROM<Key.space>EACH<Key.space>STEP<Key.space>OF<Key.space>THE<Key.space>PROCESS
Screenshot: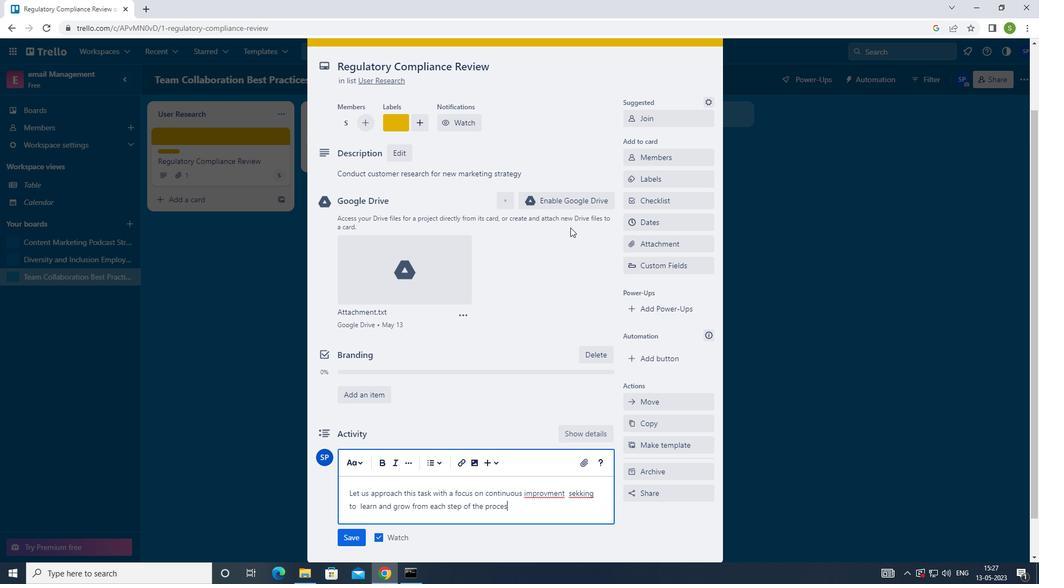 
Action: Mouse moved to (580, 495)
Screenshot: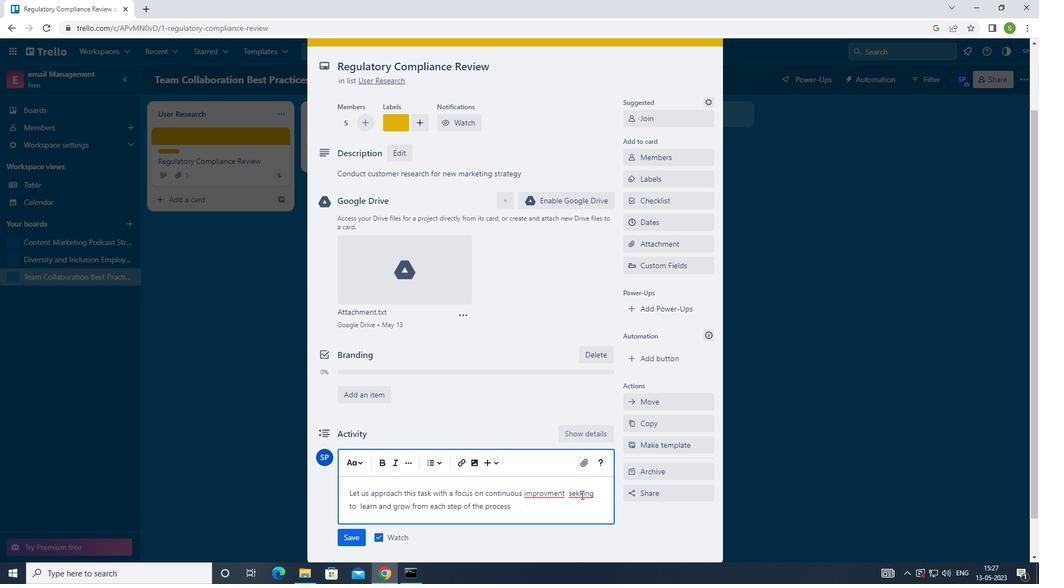 
Action: Mouse pressed left at (580, 495)
Screenshot: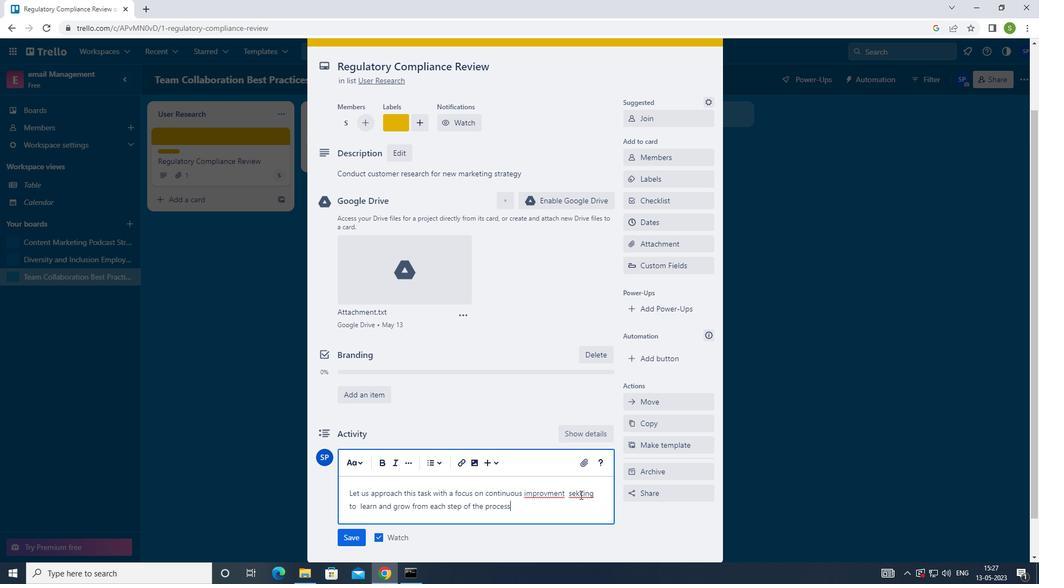 
Action: Key pressed <Key.backspace>
Screenshot: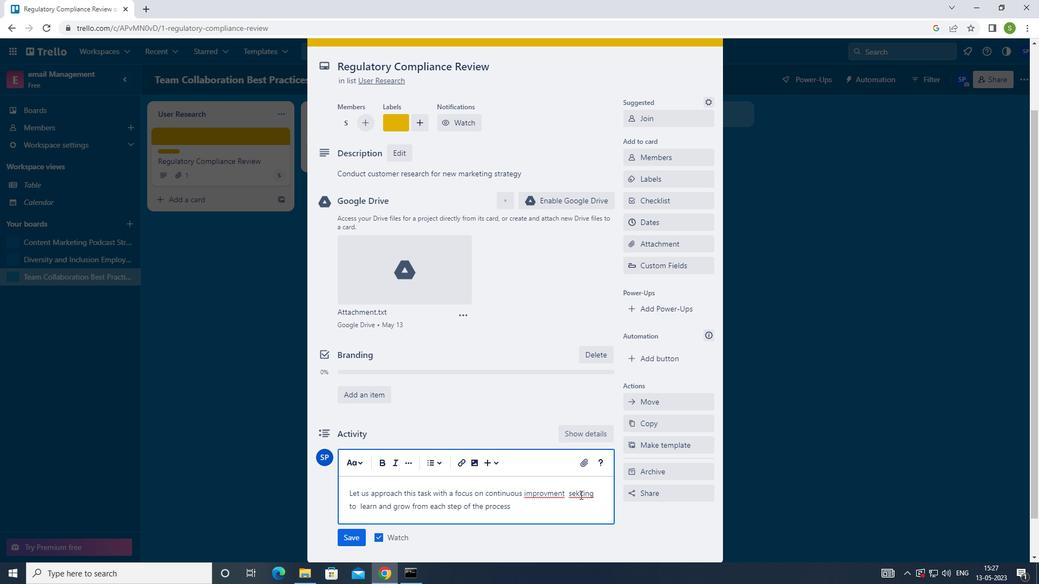 
Action: Mouse moved to (580, 494)
Screenshot: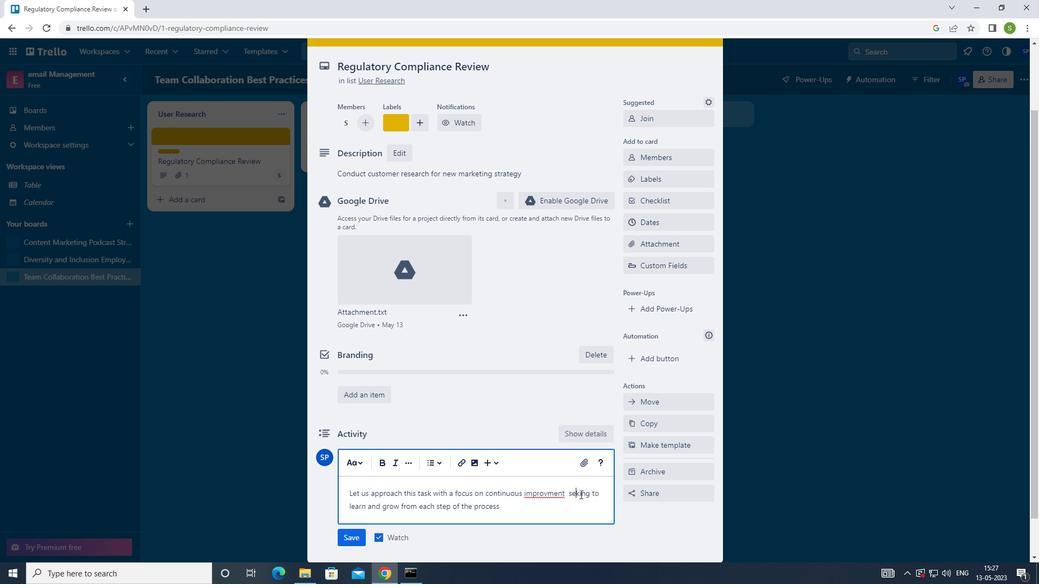 
Action: Key pressed E
Screenshot: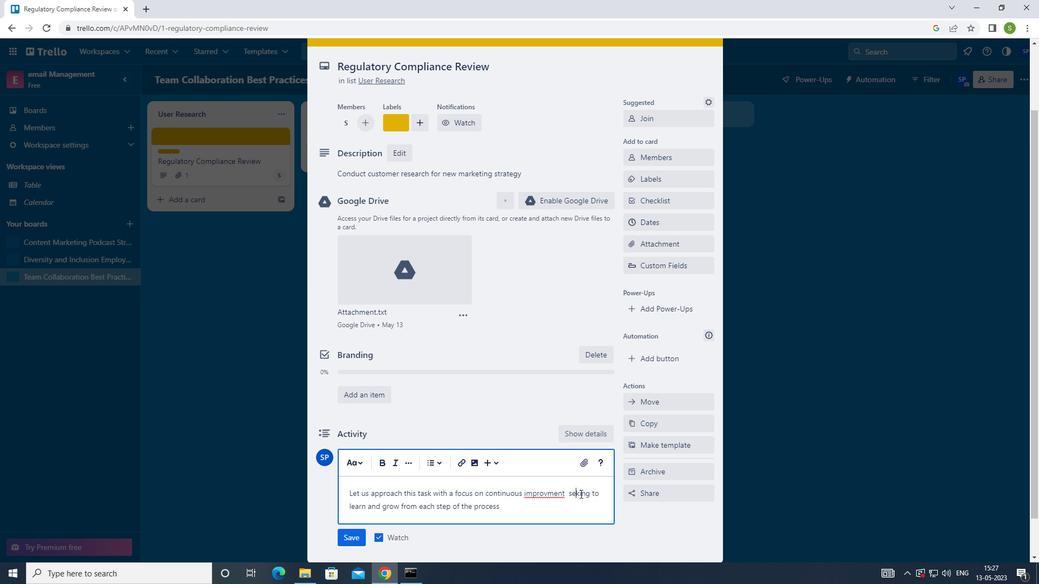
Action: Mouse moved to (344, 532)
Screenshot: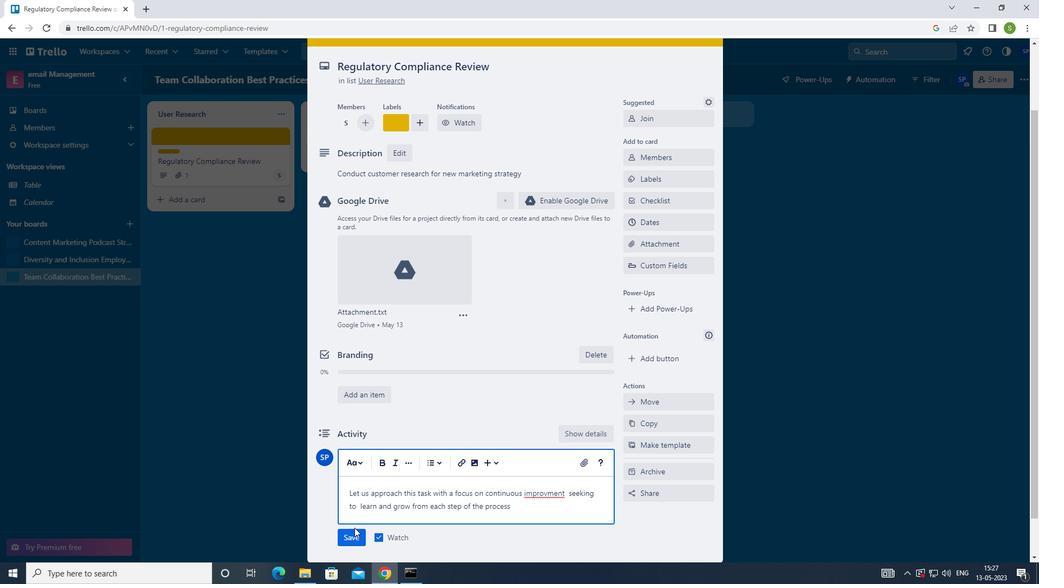 
Action: Mouse pressed left at (344, 532)
Screenshot: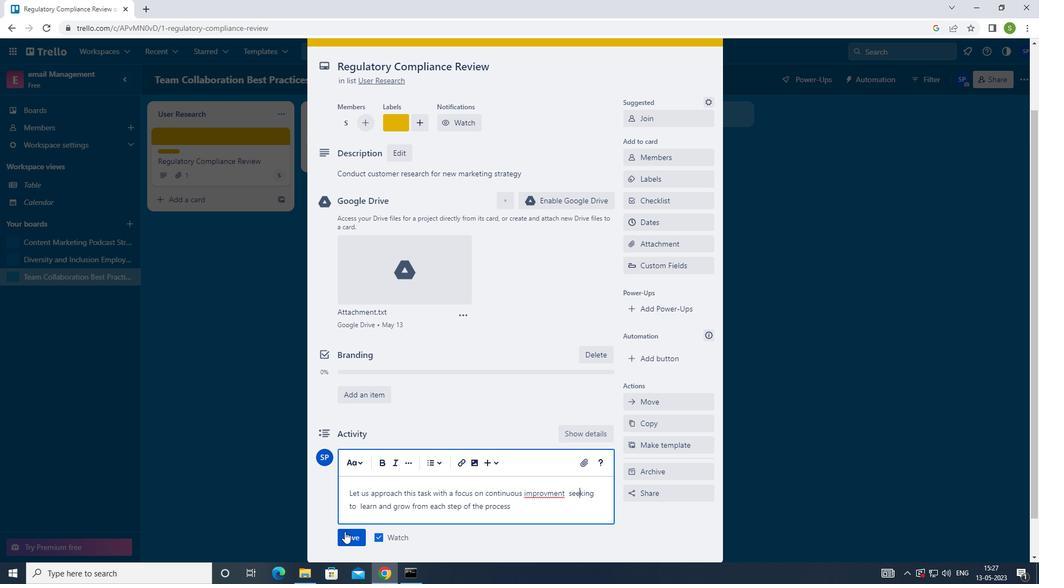 
Action: Mouse moved to (691, 227)
Screenshot: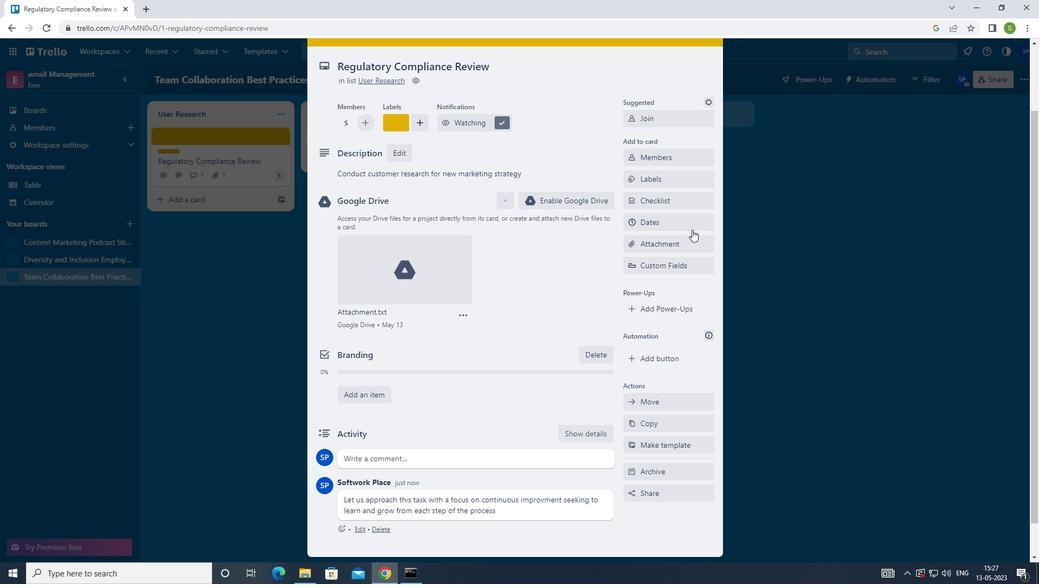 
Action: Mouse pressed left at (691, 227)
Screenshot: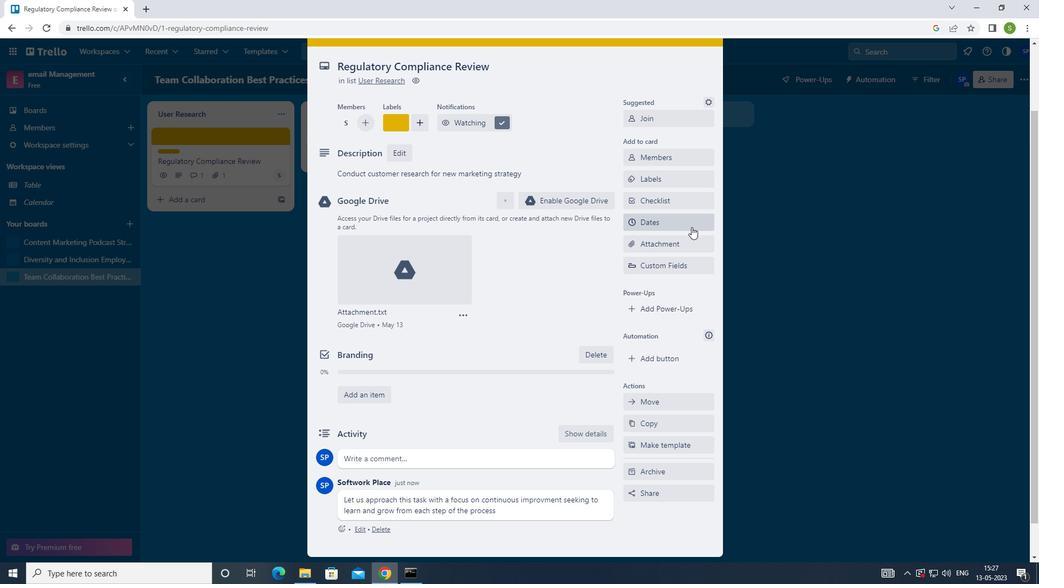 
Action: Mouse moved to (635, 278)
Screenshot: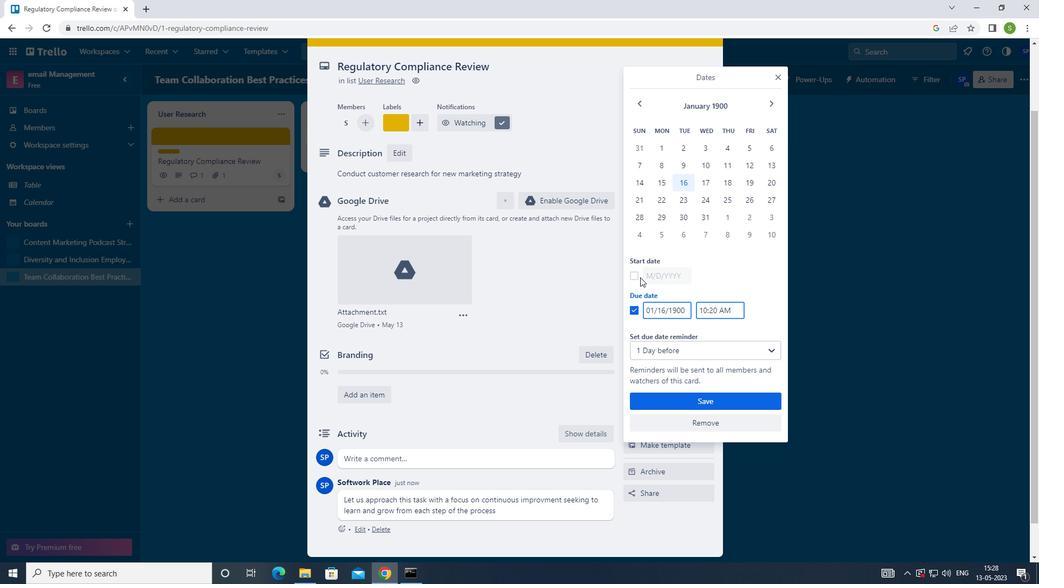 
Action: Mouse pressed left at (635, 278)
Screenshot: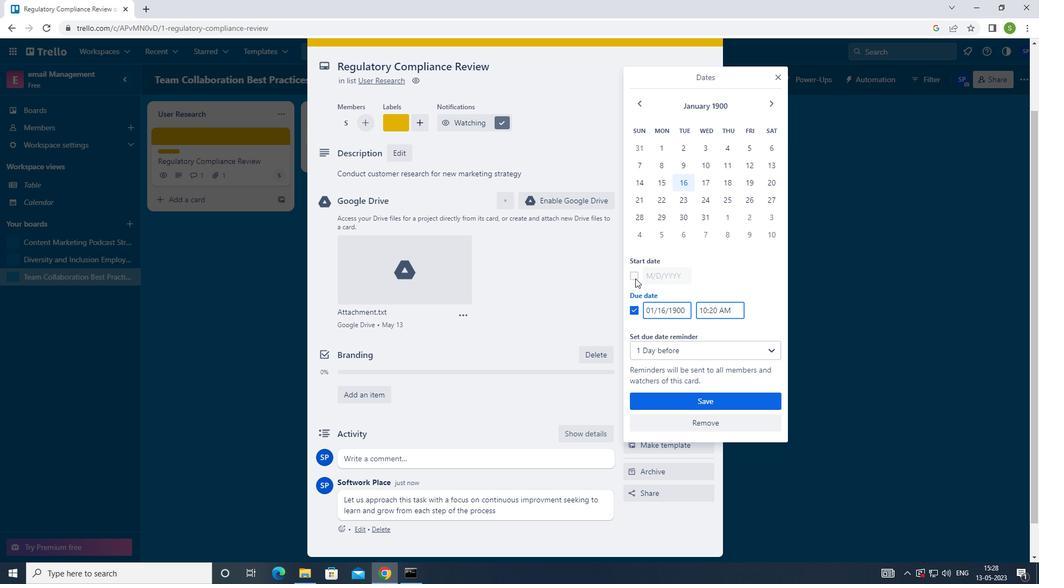 
Action: Mouse moved to (665, 148)
Screenshot: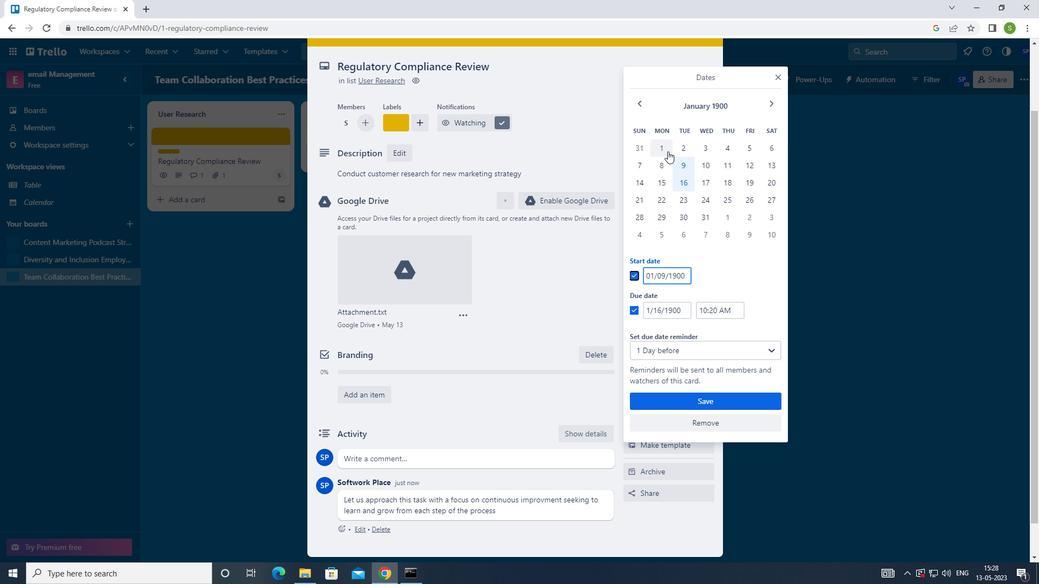 
Action: Mouse pressed left at (665, 148)
Screenshot: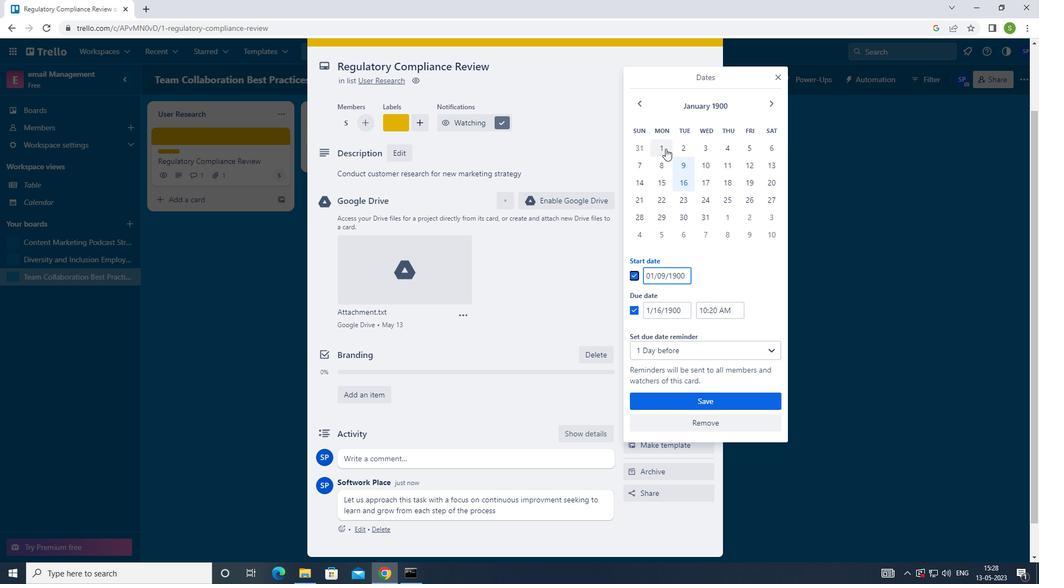 
Action: Mouse moved to (666, 168)
Screenshot: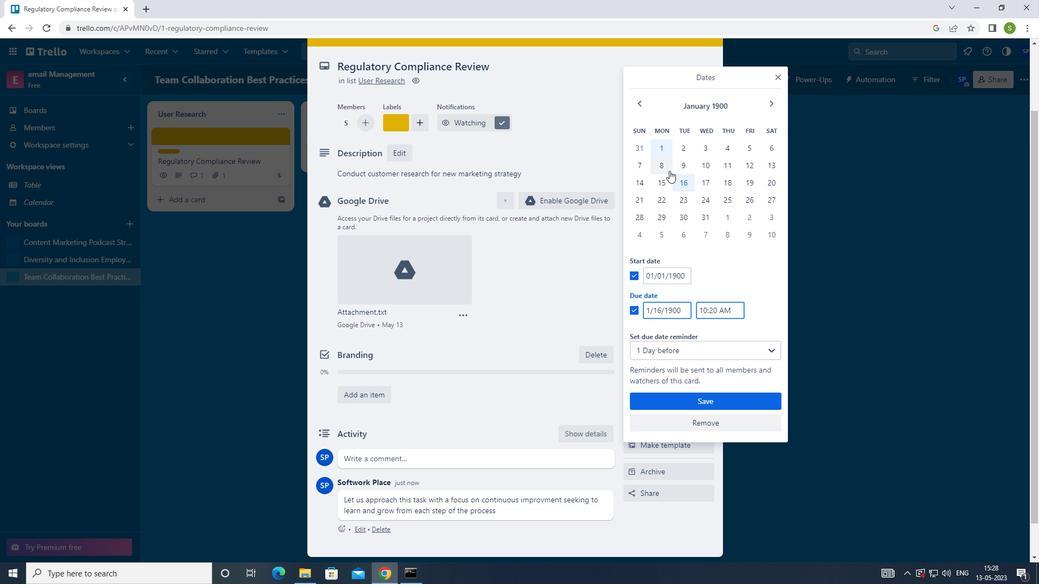 
Action: Mouse pressed left at (666, 168)
Screenshot: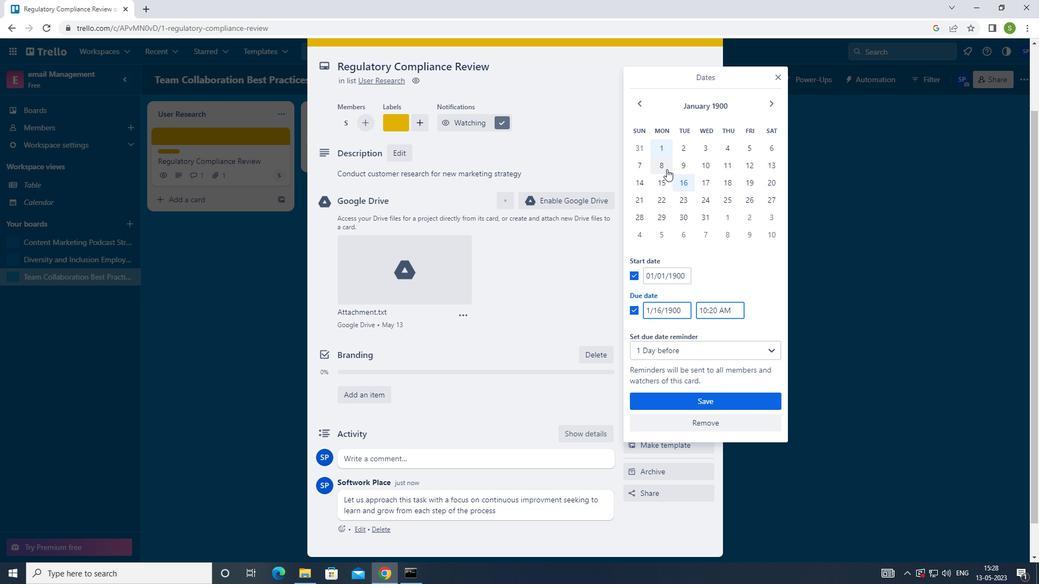 
Action: Mouse moved to (690, 401)
Screenshot: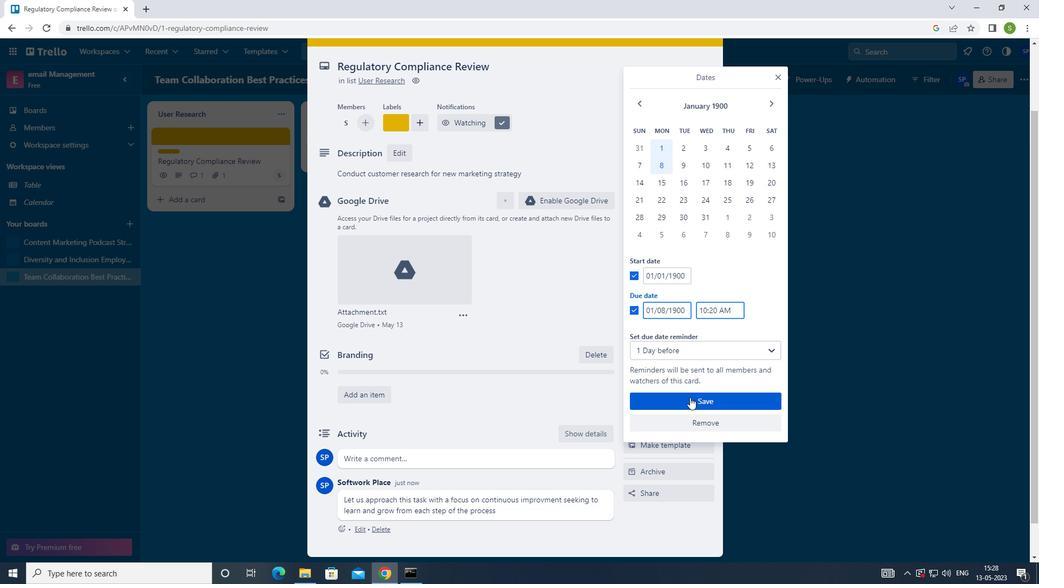 
Action: Mouse pressed left at (690, 401)
Screenshot: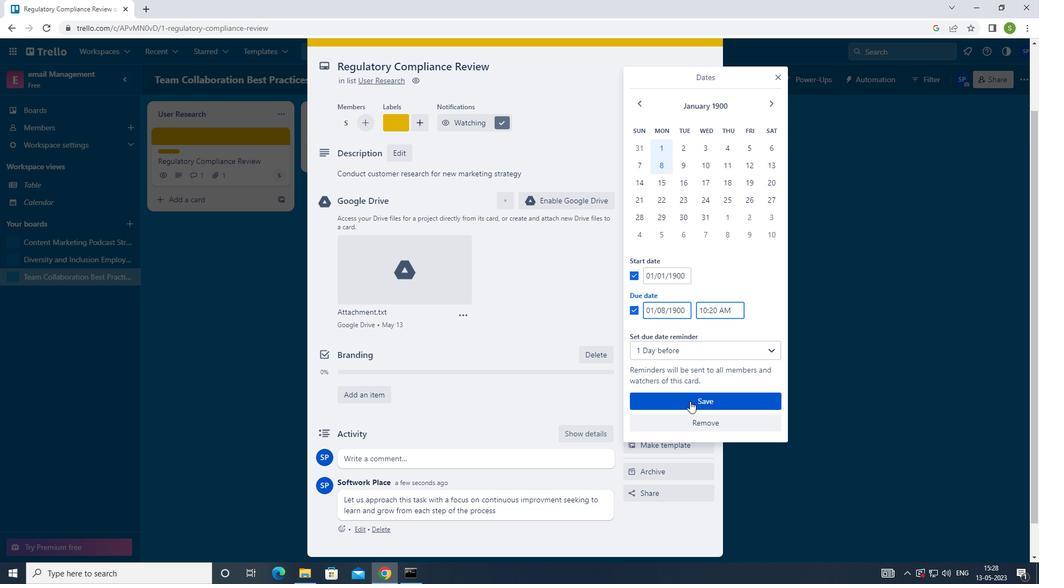 
Action: Mouse moved to (680, 363)
Screenshot: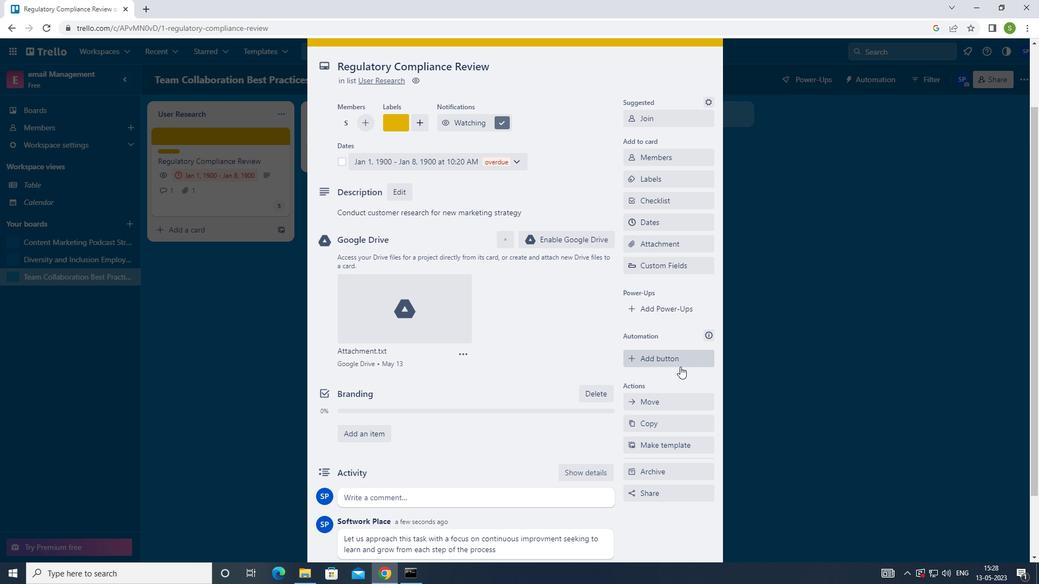 
Action: Key pressed <Key.f8>
Screenshot: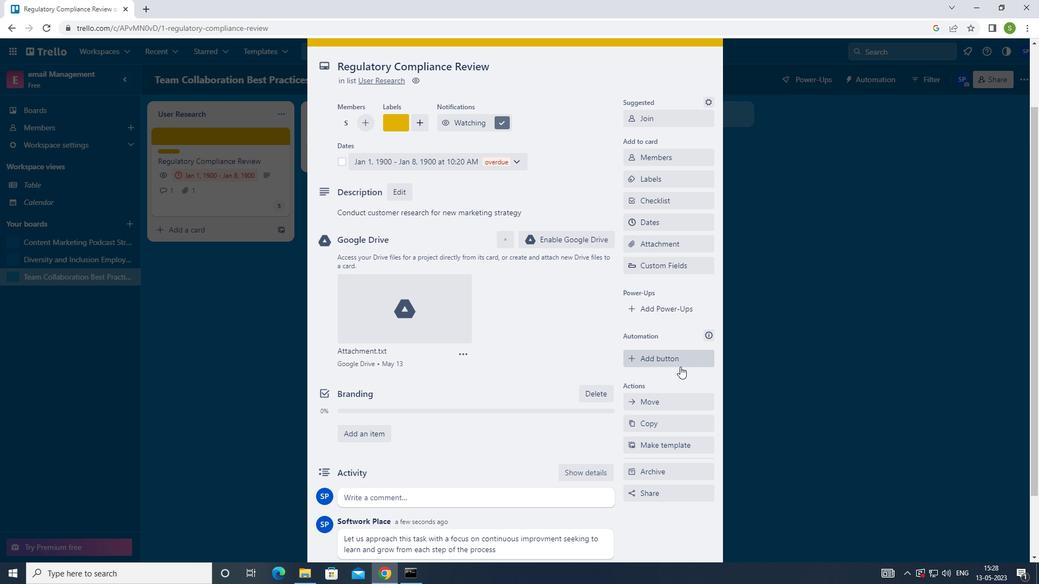 
